 Task: Find connections with filter location Rožnov pod Radhoštěm with filter topic #Culturewith filter profile language Potuguese with filter current company Snowflake with filter school Chandigarh Group of Colleges, Landran, Punjab with filter industry Information Services with filter service category Software Testing with filter keywords title Continuous Improvement Lead
Action: Mouse moved to (482, 65)
Screenshot: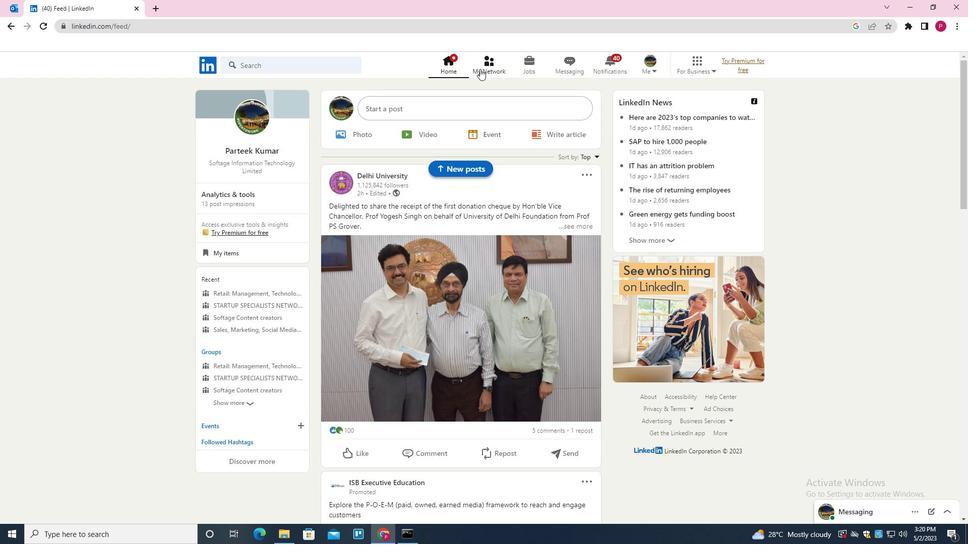 
Action: Mouse pressed left at (482, 65)
Screenshot: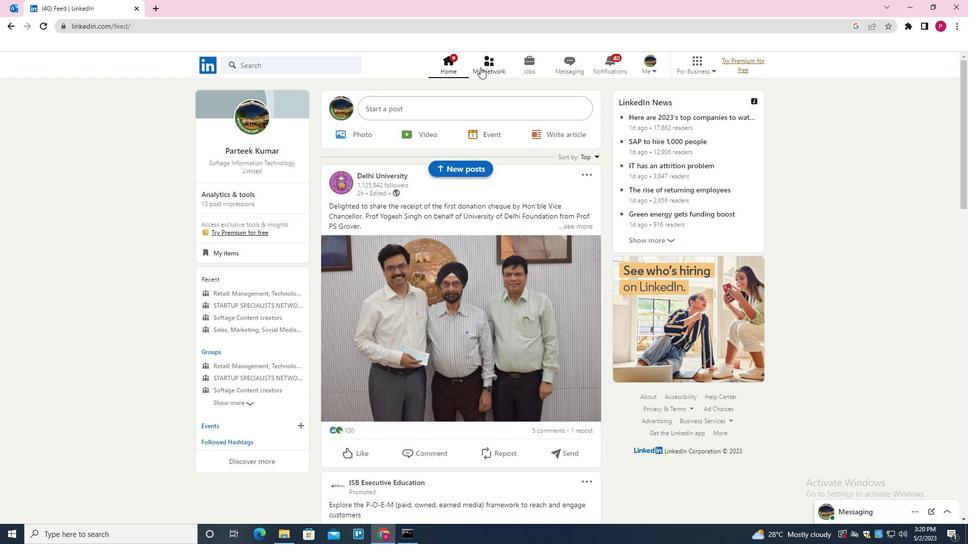 
Action: Mouse moved to (309, 122)
Screenshot: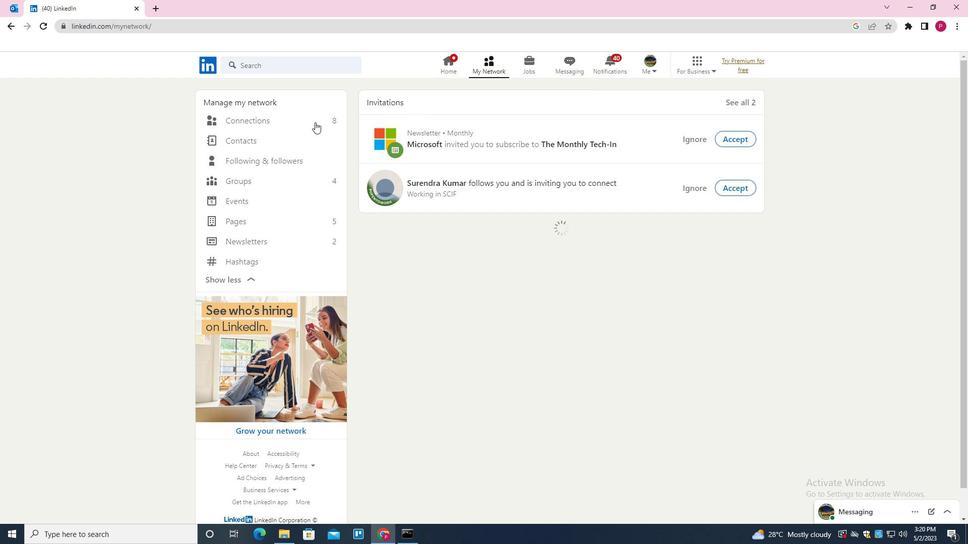 
Action: Mouse pressed left at (309, 122)
Screenshot: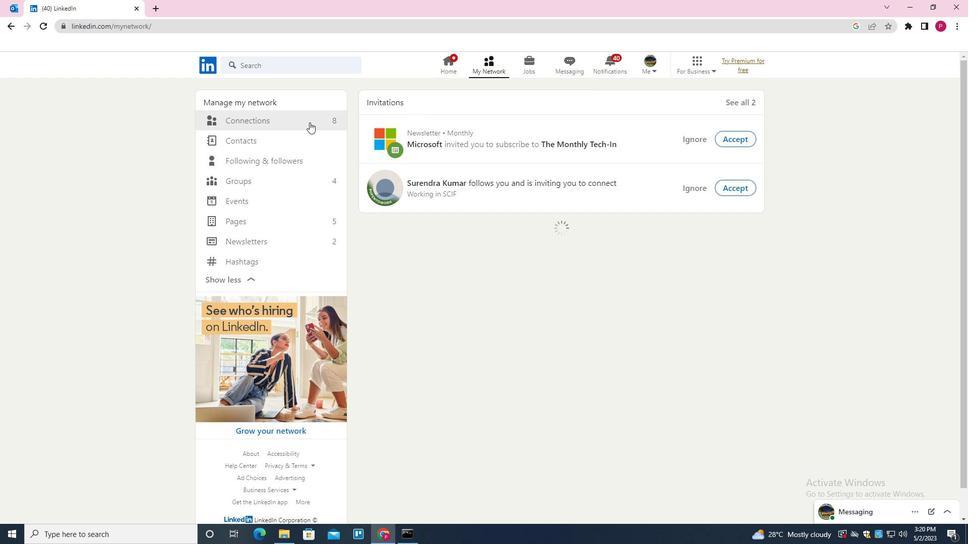 
Action: Mouse moved to (571, 120)
Screenshot: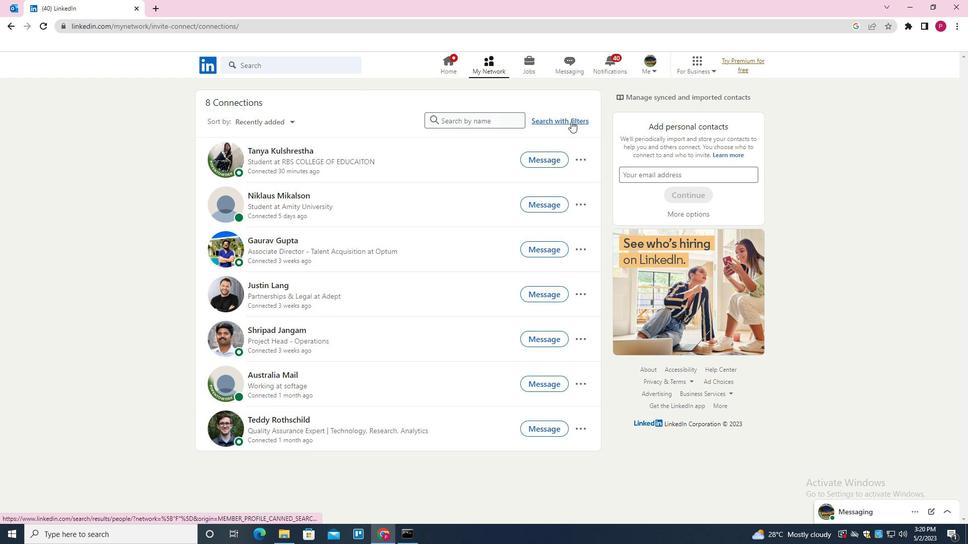 
Action: Mouse pressed left at (571, 120)
Screenshot: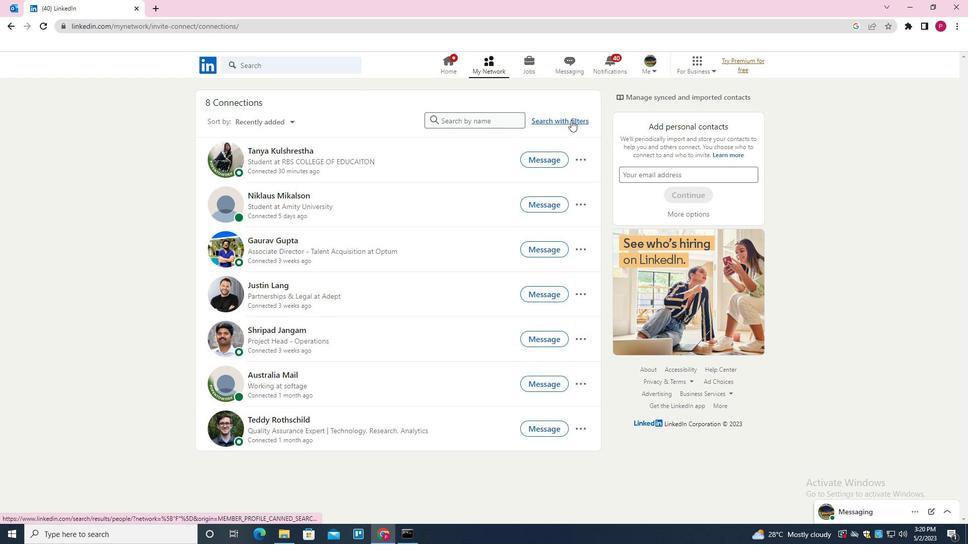 
Action: Mouse moved to (518, 93)
Screenshot: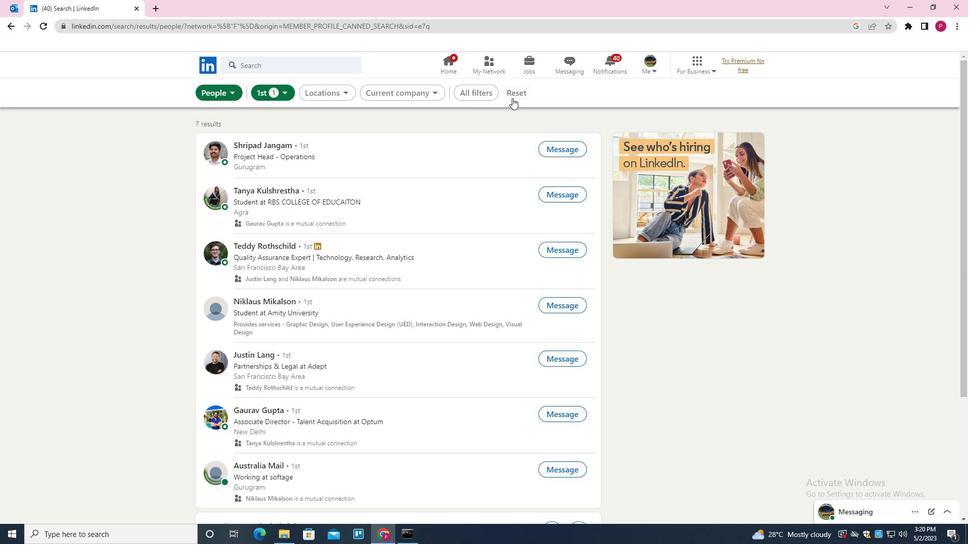 
Action: Mouse pressed left at (518, 93)
Screenshot: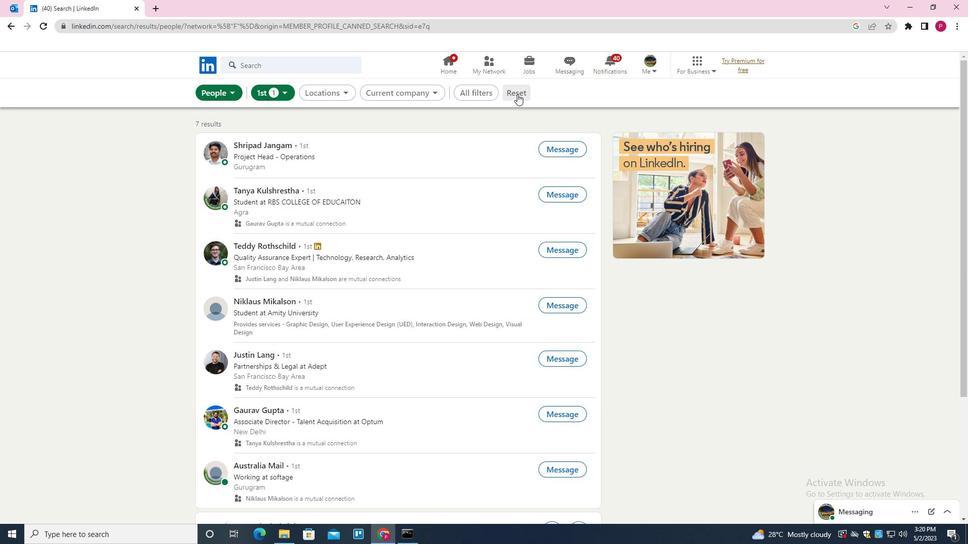
Action: Mouse moved to (495, 95)
Screenshot: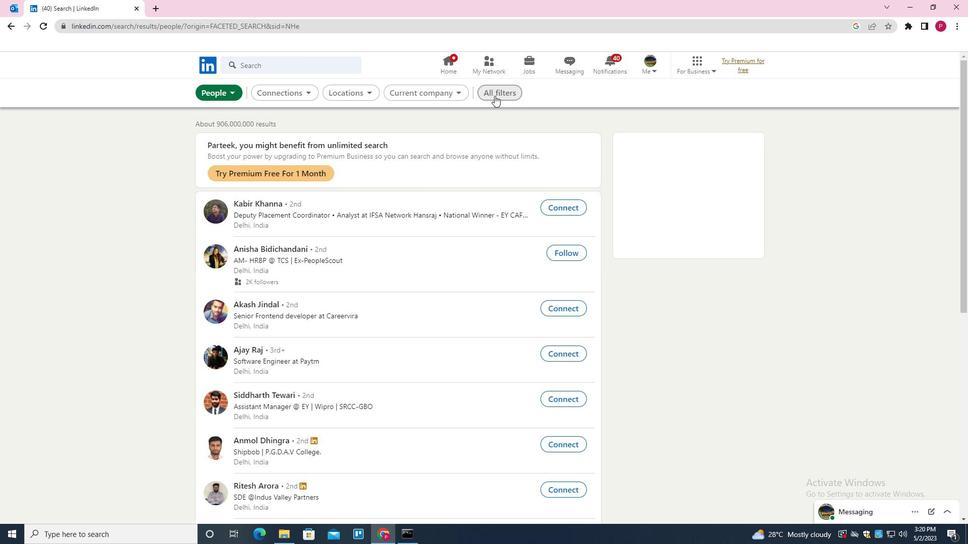 
Action: Mouse pressed left at (495, 95)
Screenshot: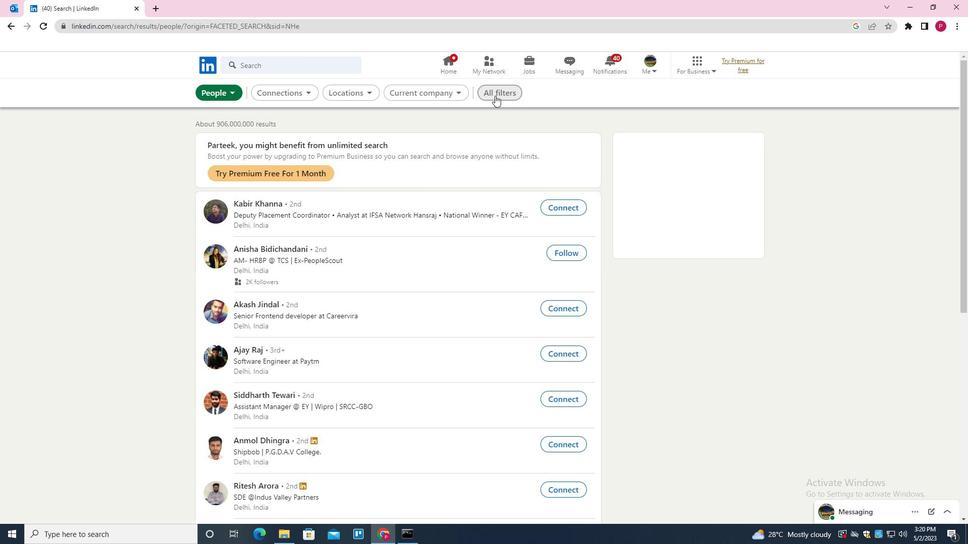 
Action: Mouse moved to (815, 376)
Screenshot: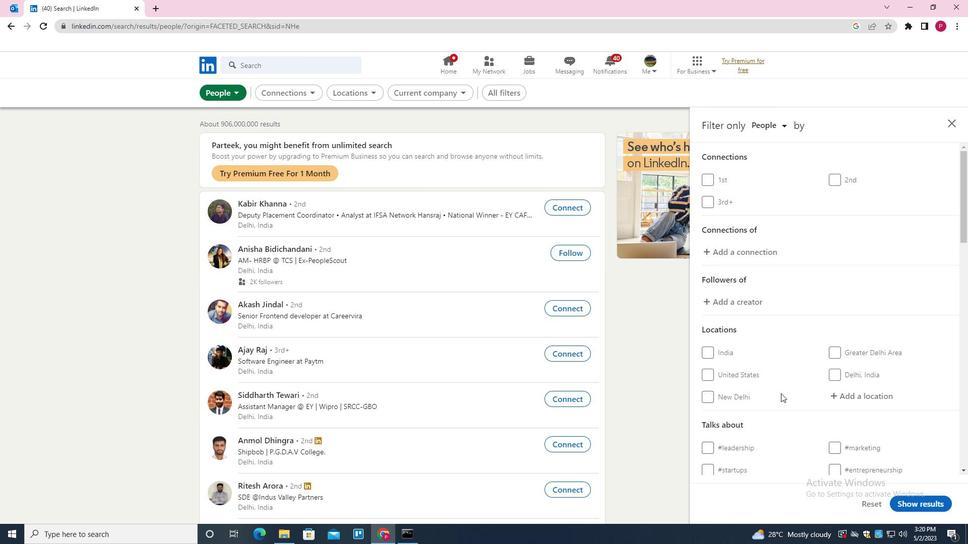 
Action: Mouse scrolled (815, 375) with delta (0, 0)
Screenshot: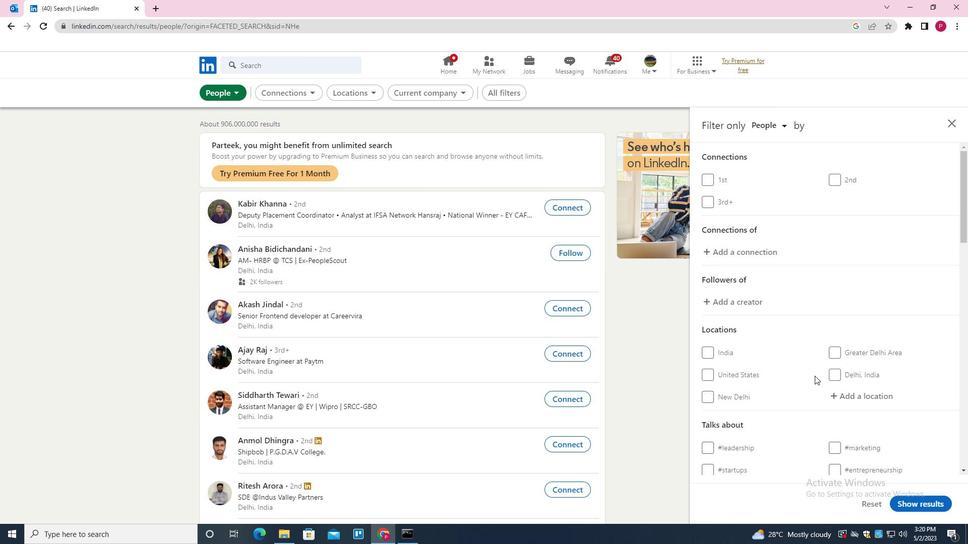 
Action: Mouse scrolled (815, 375) with delta (0, 0)
Screenshot: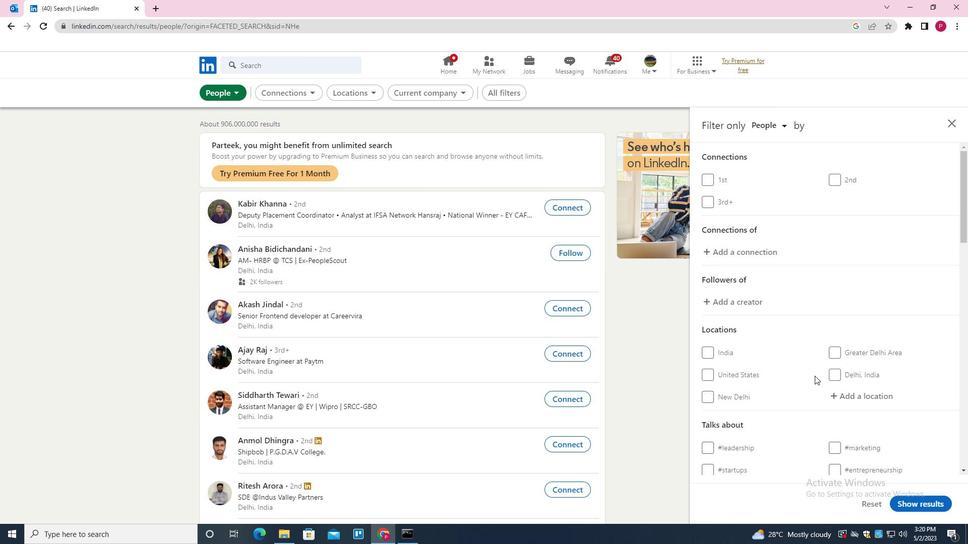 
Action: Mouse moved to (891, 295)
Screenshot: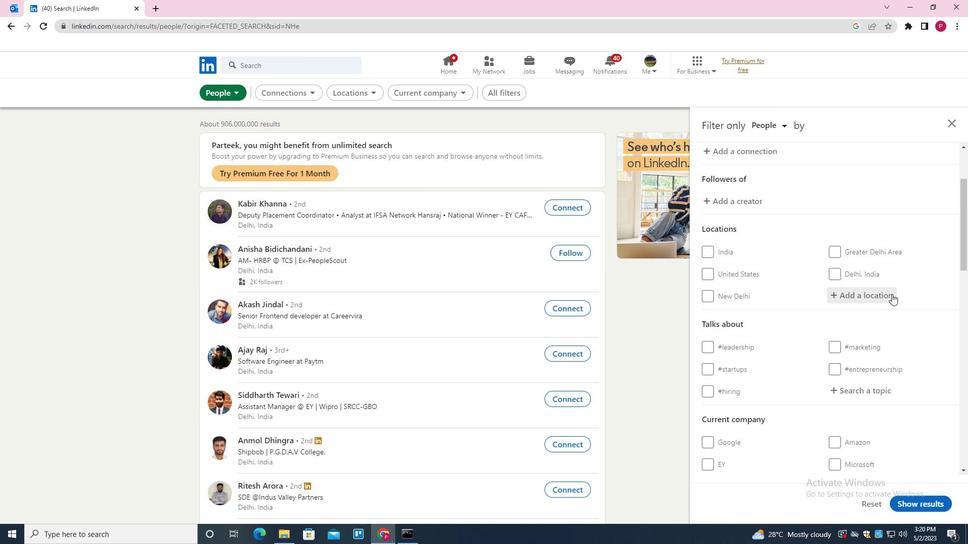 
Action: Mouse pressed left at (891, 295)
Screenshot: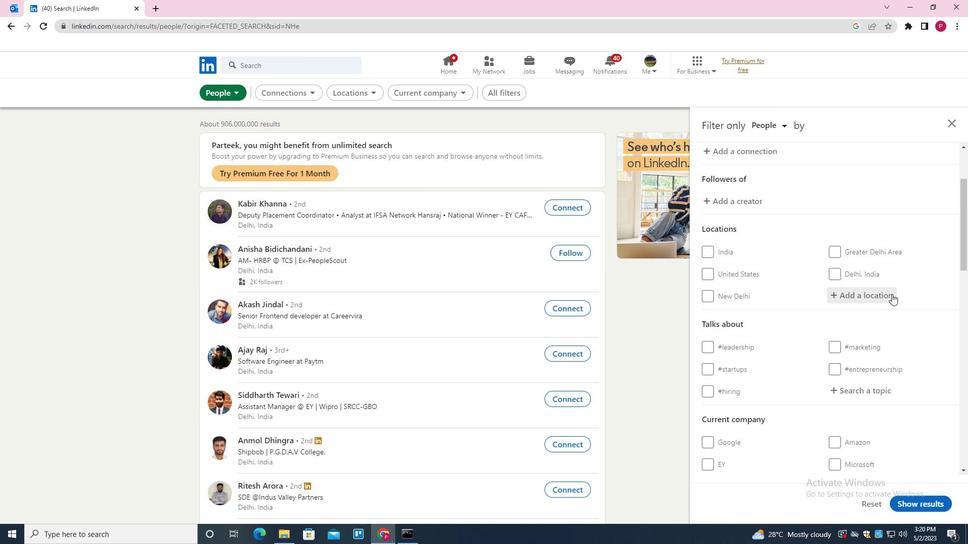 
Action: Mouse moved to (890, 295)
Screenshot: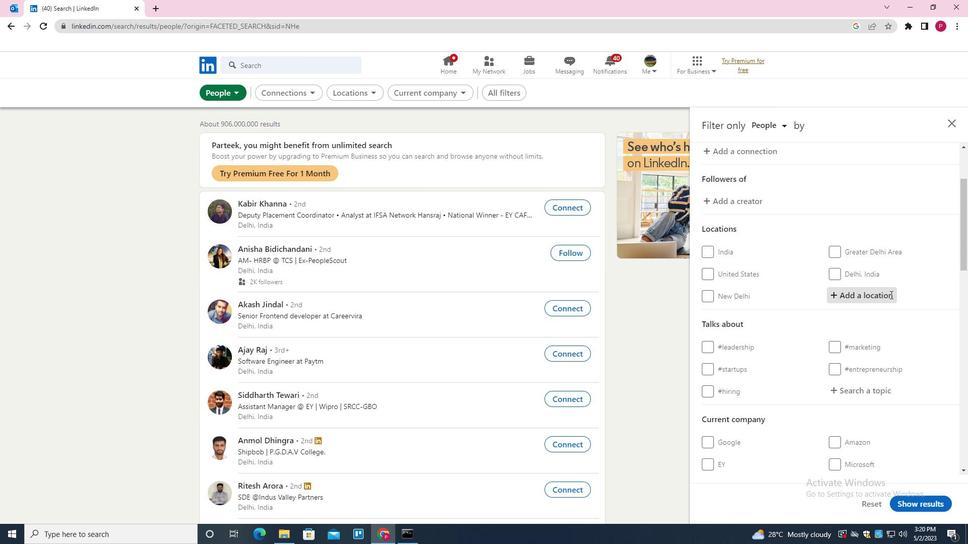 
Action: Key pressed <Key.shift><Key.shift><Key.shift><Key.shift><Key.shift><Key.shift><Key.shift><Key.shift><Key.shift><Key.shift>ROZNOV<Key.down><Key.enter>
Screenshot: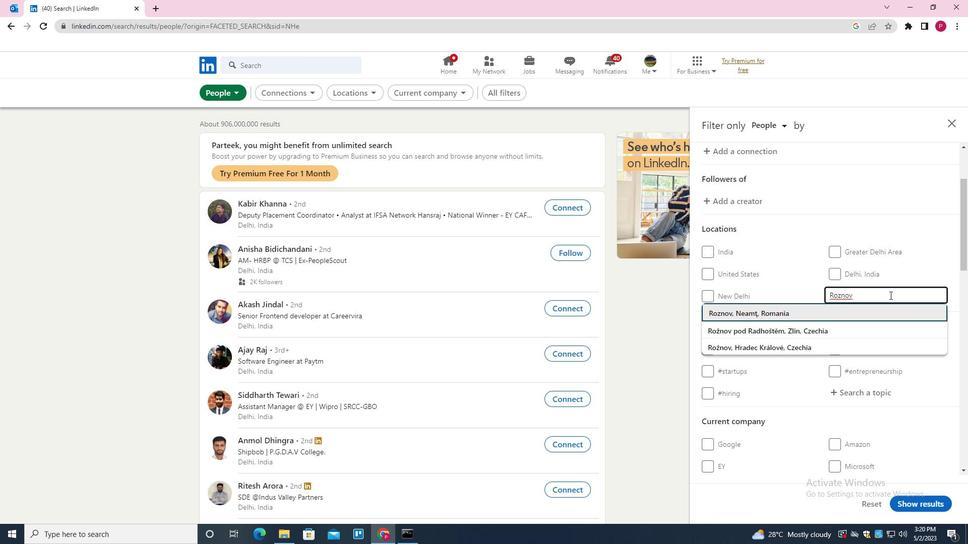 
Action: Mouse moved to (867, 301)
Screenshot: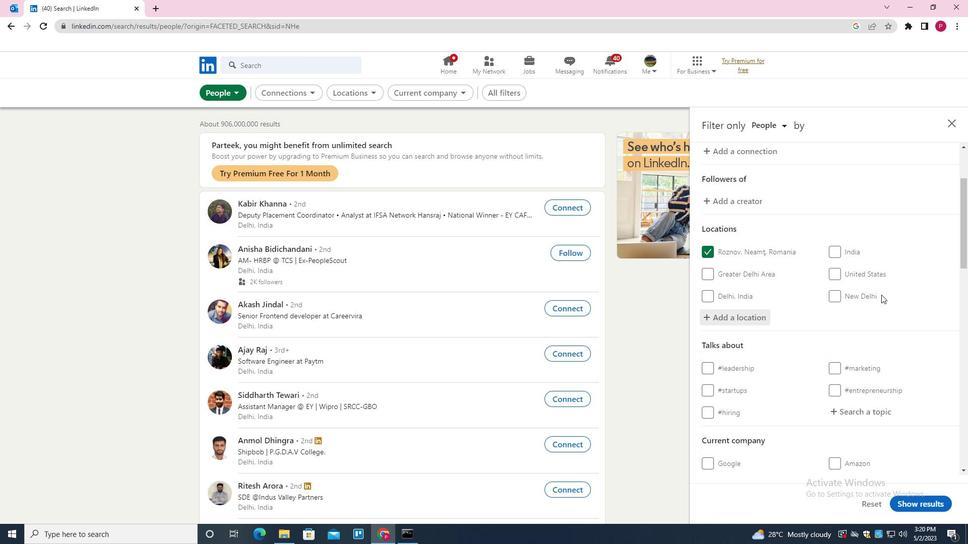 
Action: Mouse scrolled (867, 301) with delta (0, 0)
Screenshot: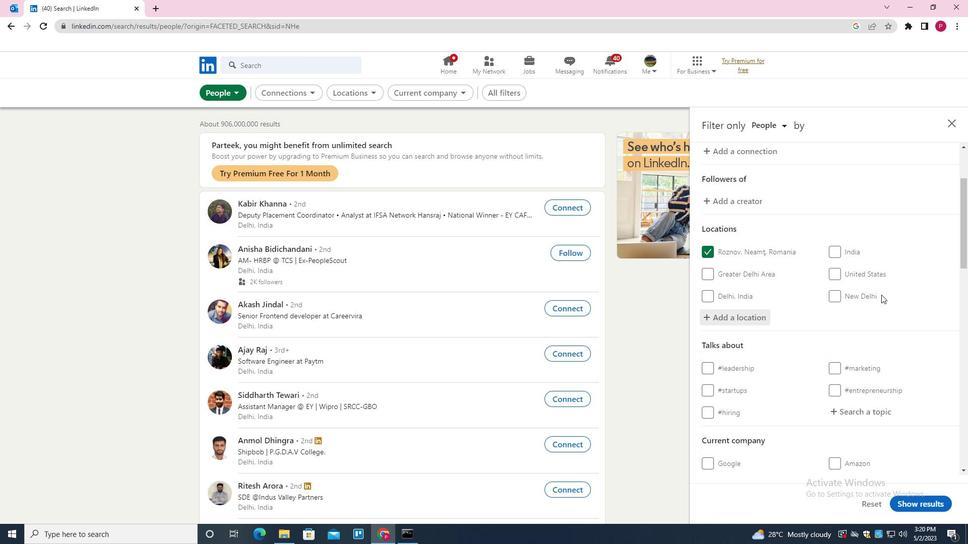 
Action: Mouse moved to (863, 301)
Screenshot: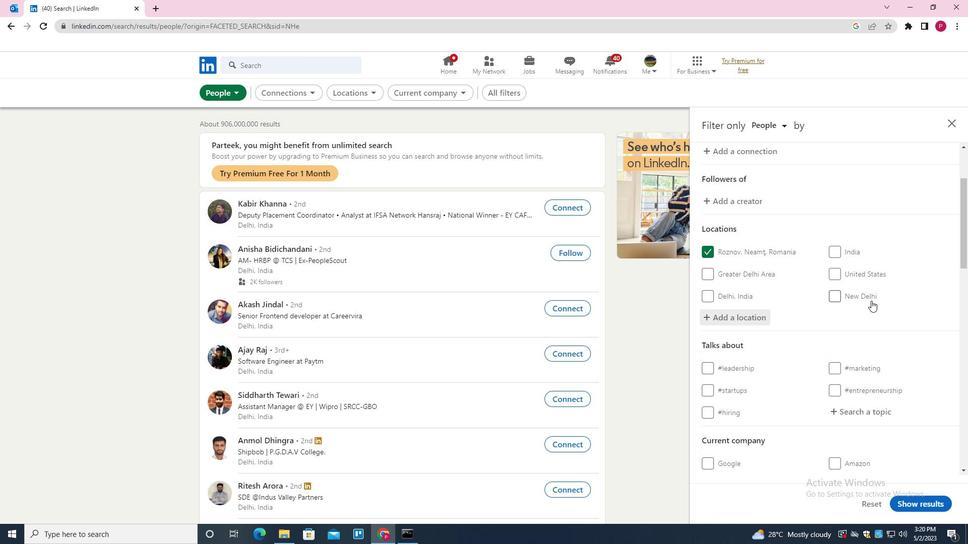 
Action: Mouse scrolled (863, 301) with delta (0, 0)
Screenshot: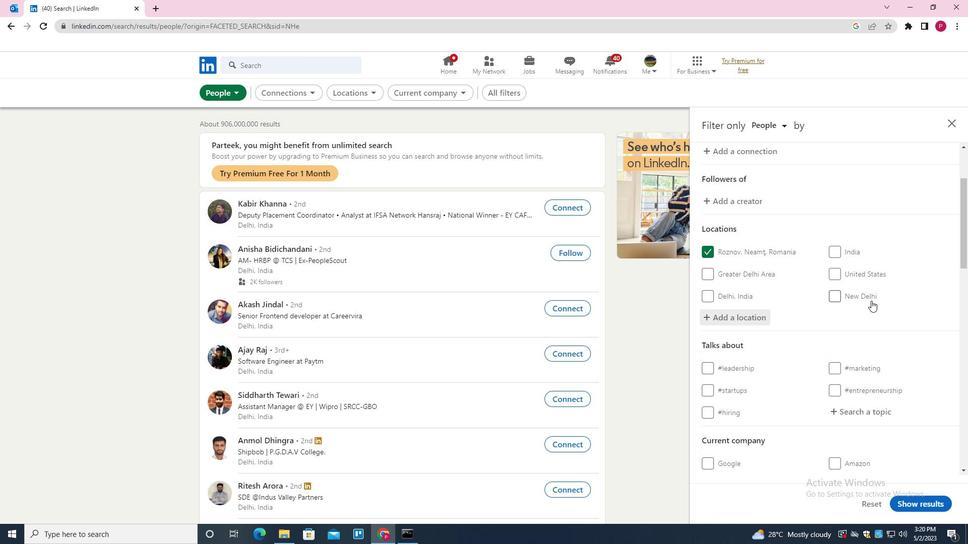 
Action: Mouse moved to (859, 302)
Screenshot: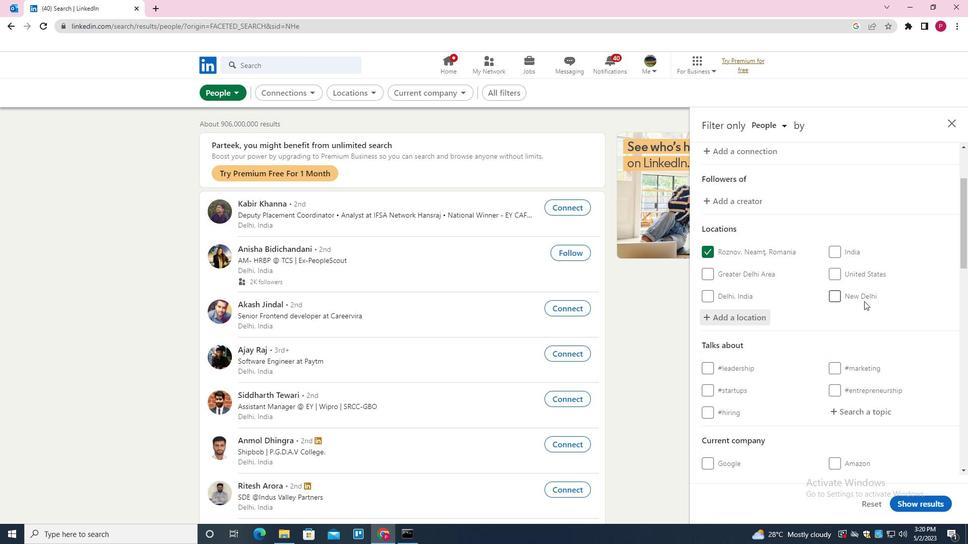 
Action: Mouse scrolled (859, 301) with delta (0, 0)
Screenshot: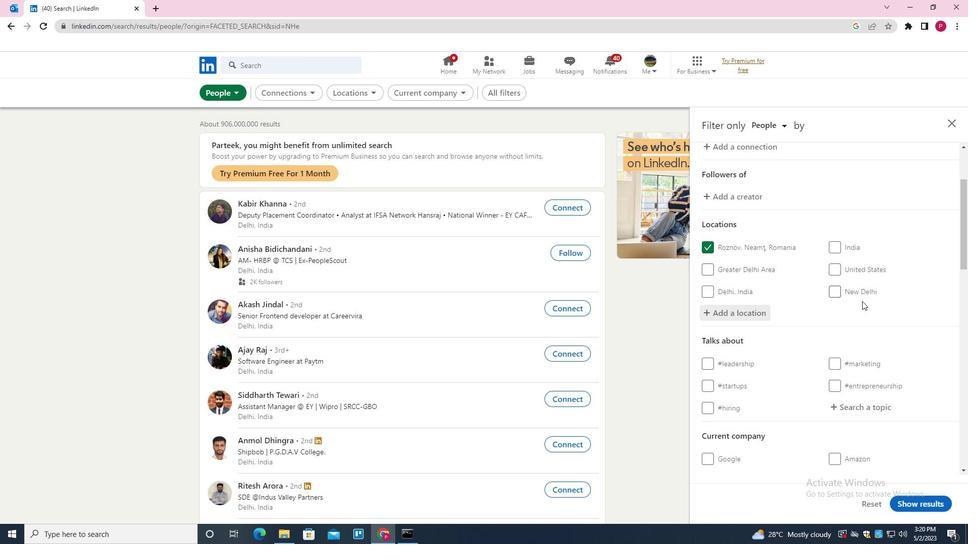 
Action: Mouse moved to (856, 256)
Screenshot: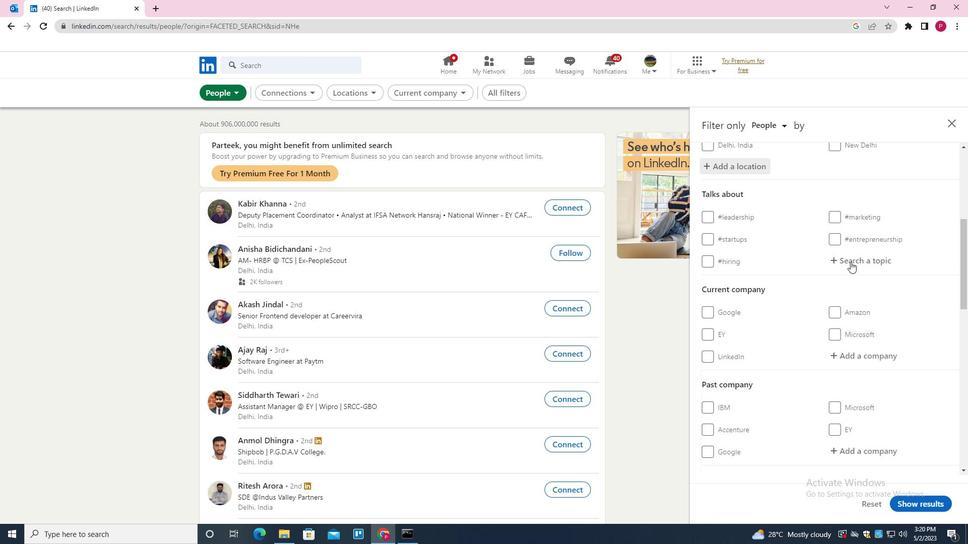 
Action: Mouse pressed left at (856, 256)
Screenshot: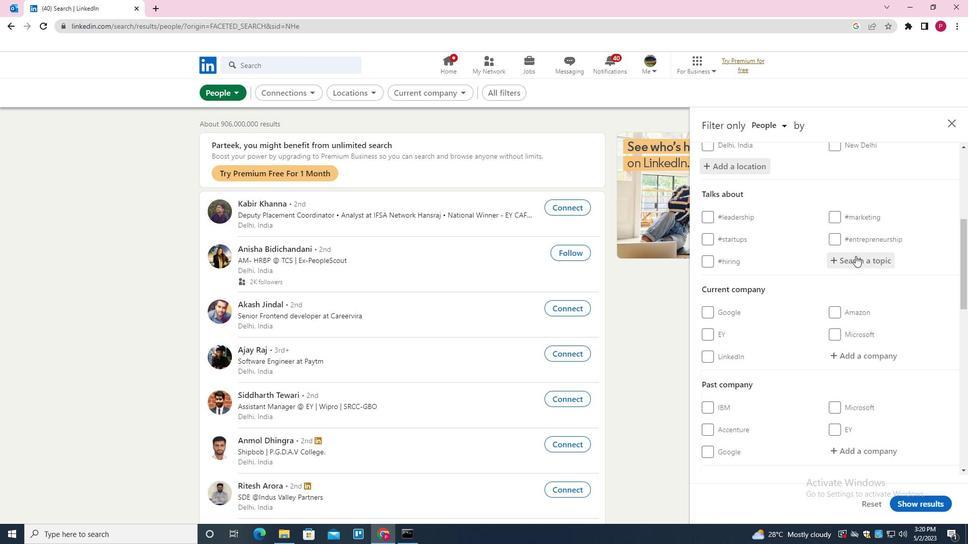 
Action: Key pressed <Key.shift>CULTURE<Key.down><Key.enter>
Screenshot: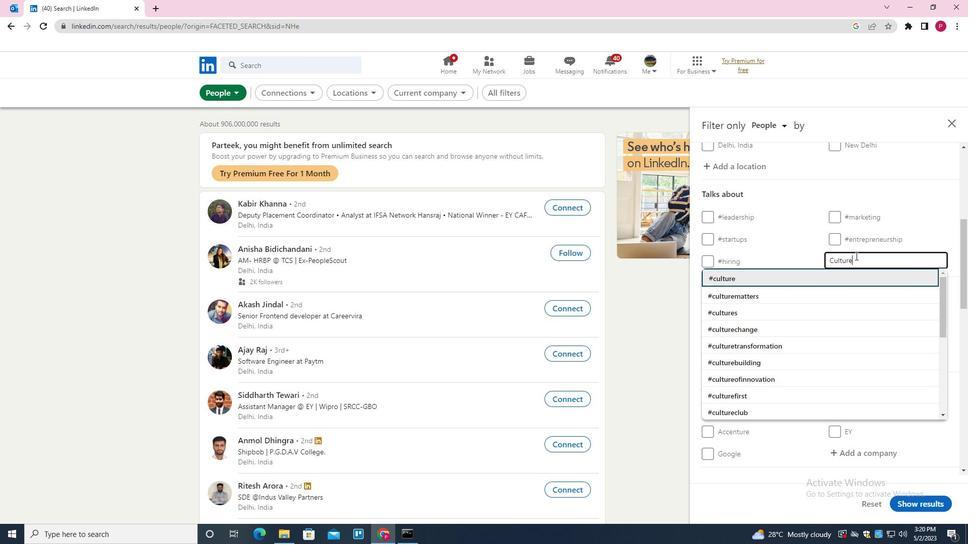 
Action: Mouse moved to (790, 275)
Screenshot: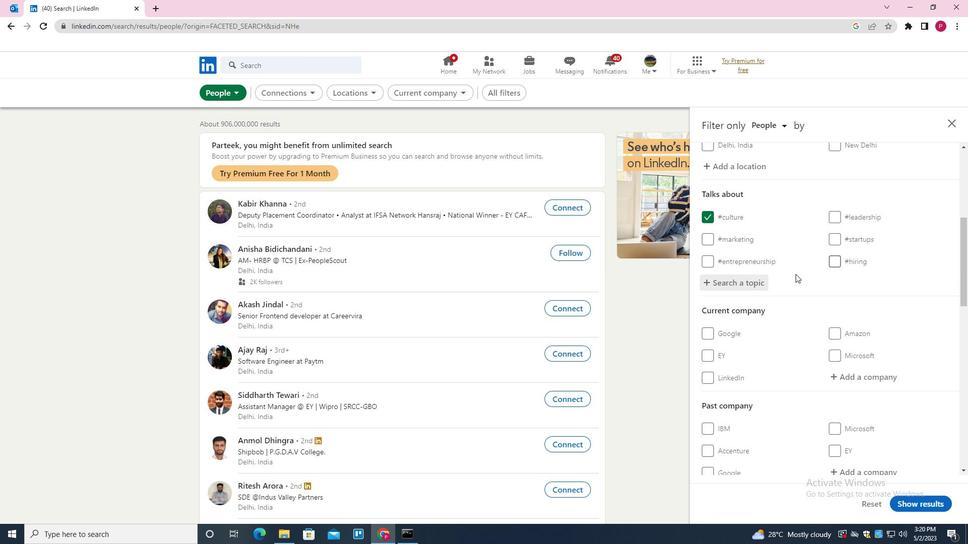 
Action: Mouse scrolled (790, 275) with delta (0, 0)
Screenshot: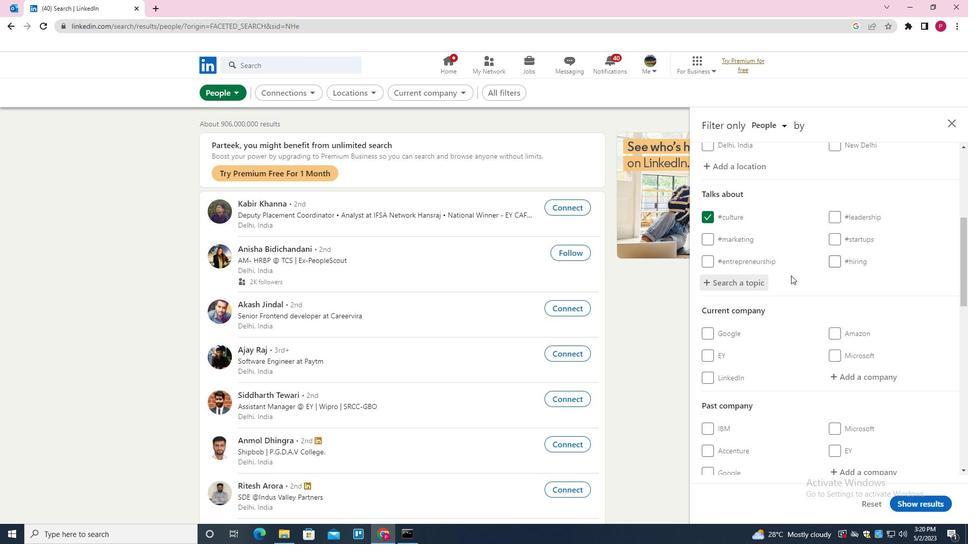 
Action: Mouse scrolled (790, 275) with delta (0, 0)
Screenshot: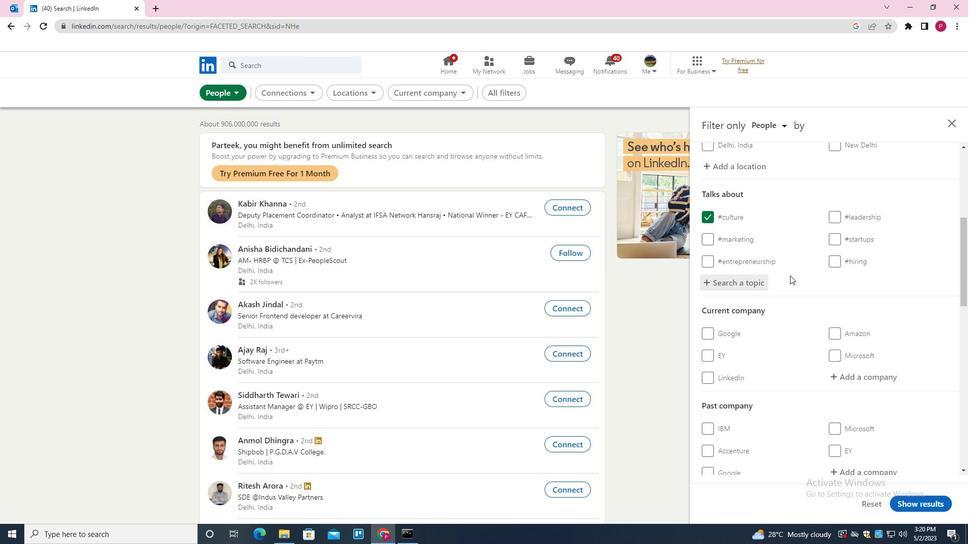 
Action: Mouse scrolled (790, 275) with delta (0, 0)
Screenshot: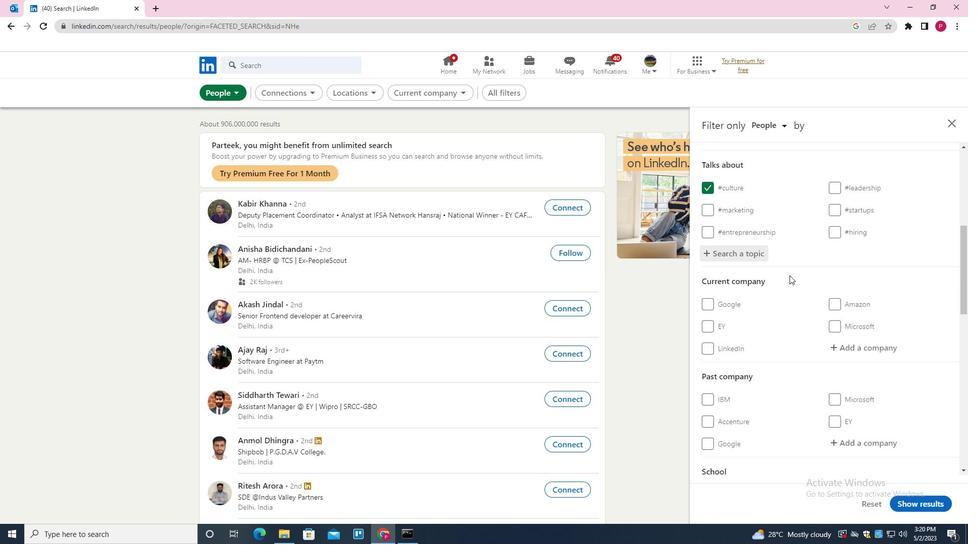 
Action: Mouse scrolled (790, 275) with delta (0, 0)
Screenshot: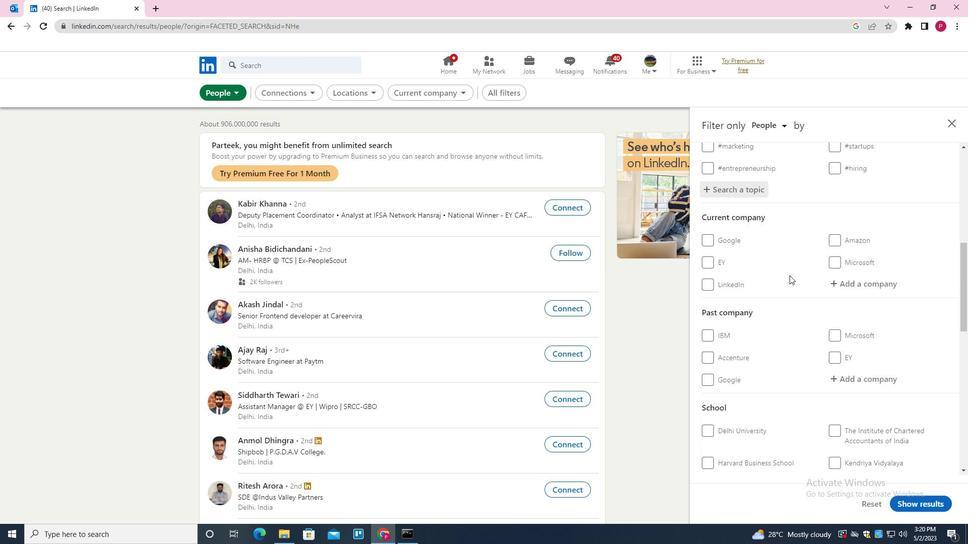 
Action: Mouse scrolled (790, 275) with delta (0, 0)
Screenshot: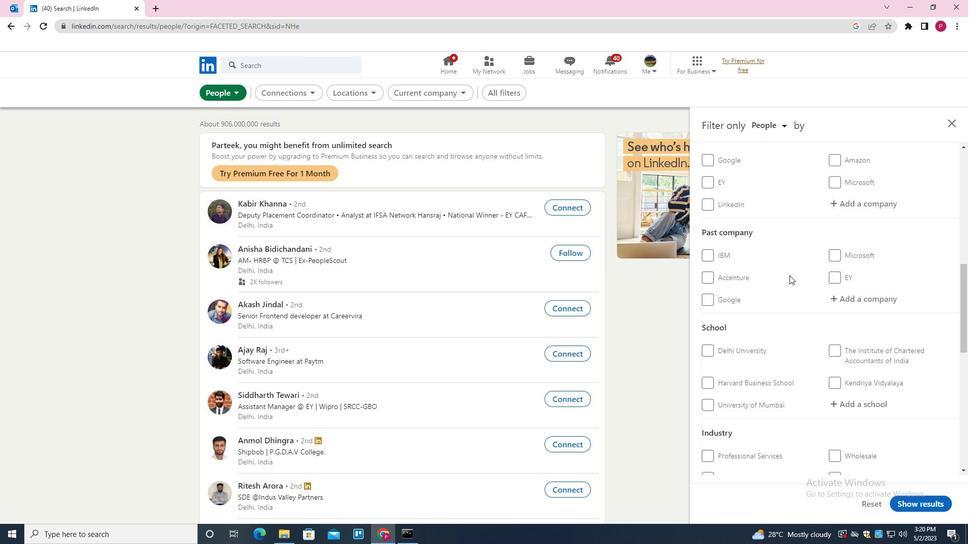 
Action: Mouse moved to (787, 276)
Screenshot: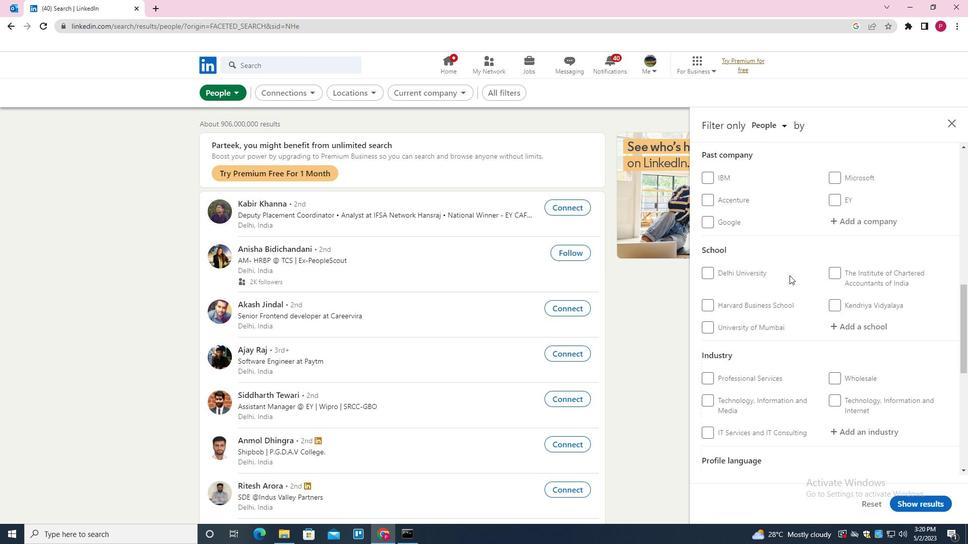 
Action: Mouse scrolled (787, 276) with delta (0, 0)
Screenshot: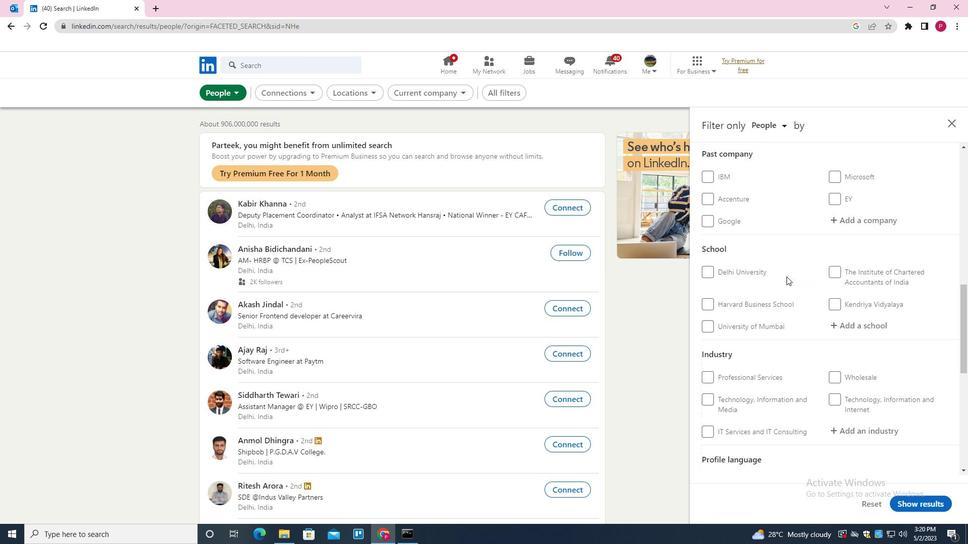 
Action: Mouse scrolled (787, 276) with delta (0, 0)
Screenshot: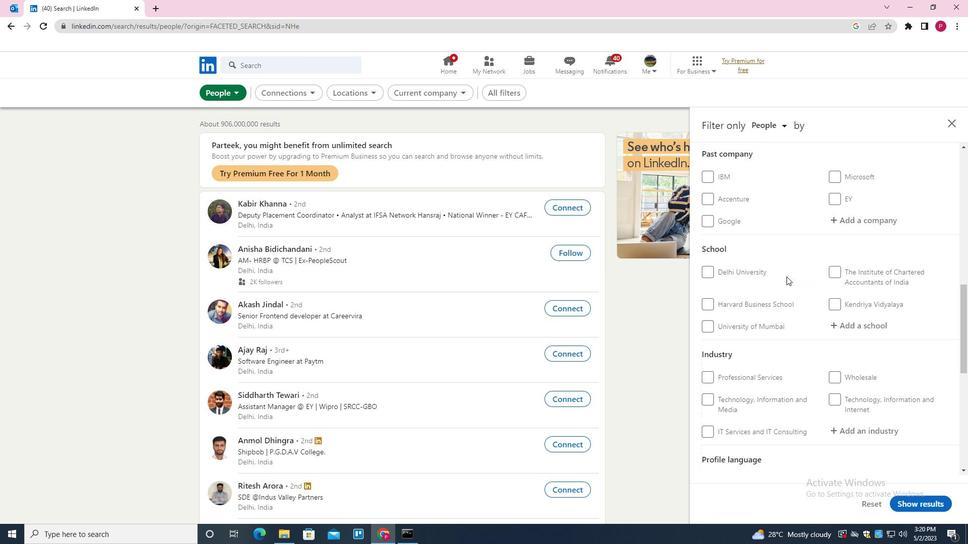 
Action: Mouse scrolled (787, 276) with delta (0, 0)
Screenshot: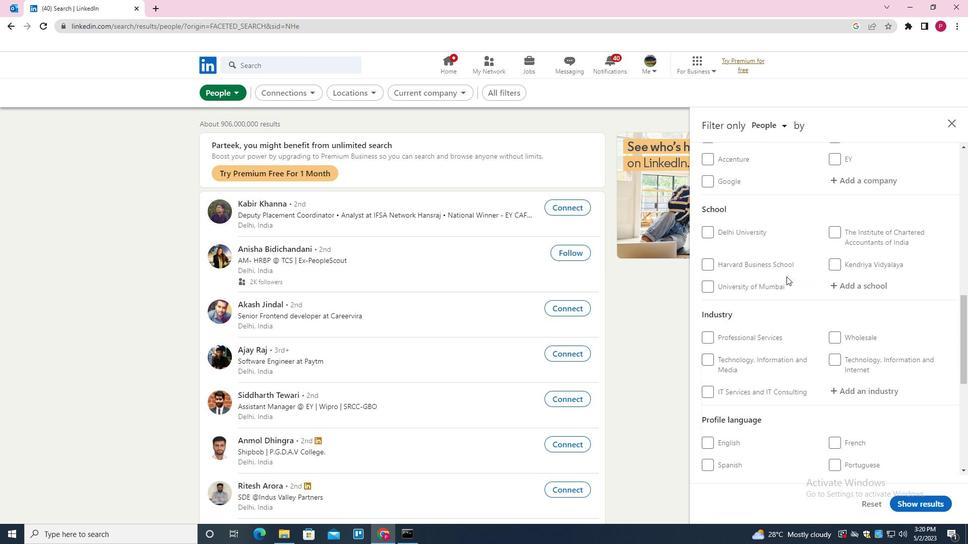 
Action: Mouse scrolled (787, 276) with delta (0, 0)
Screenshot: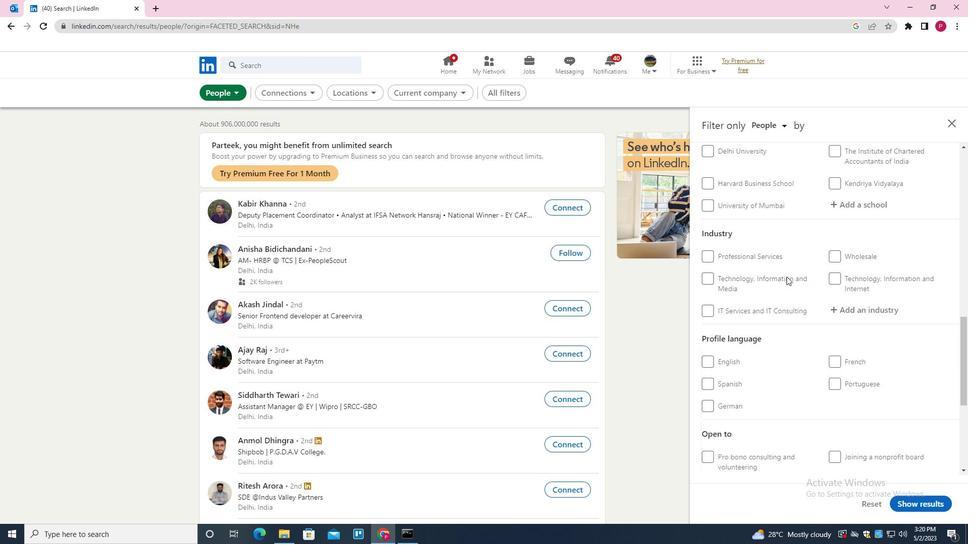 
Action: Mouse moved to (838, 302)
Screenshot: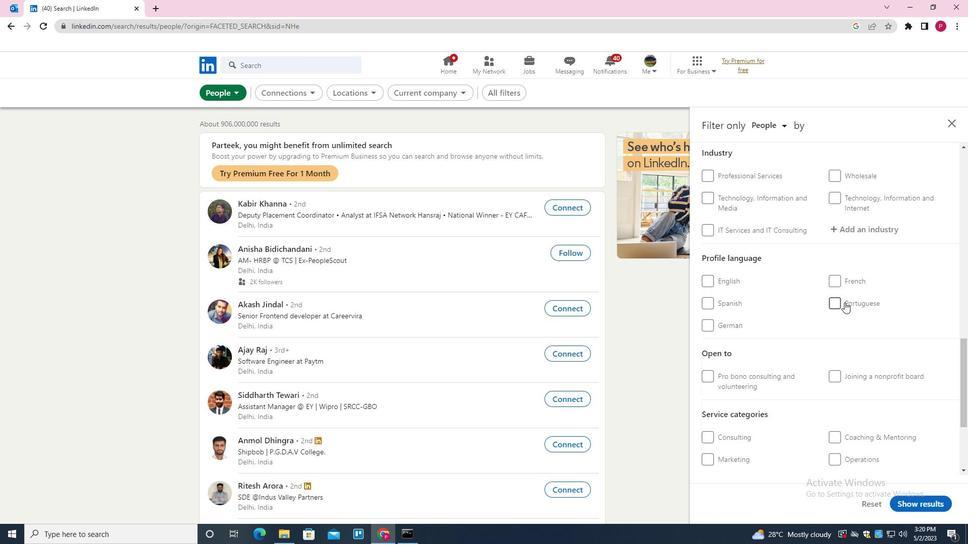 
Action: Mouse pressed left at (838, 302)
Screenshot: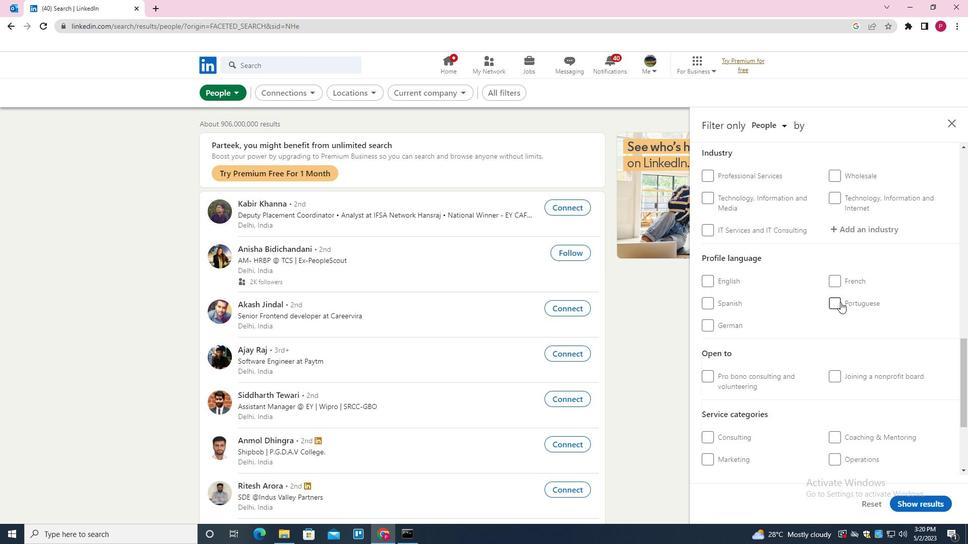 
Action: Mouse moved to (807, 308)
Screenshot: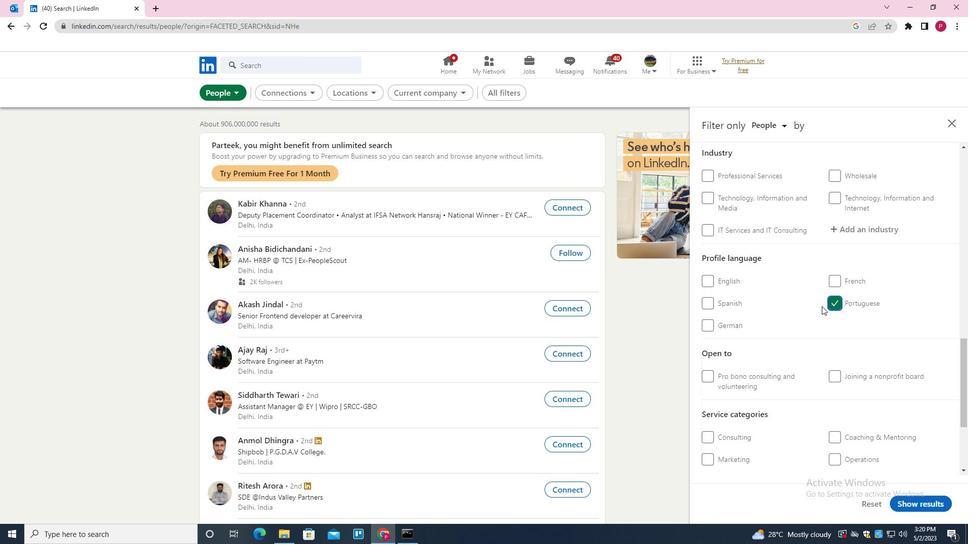
Action: Mouse scrolled (807, 309) with delta (0, 0)
Screenshot: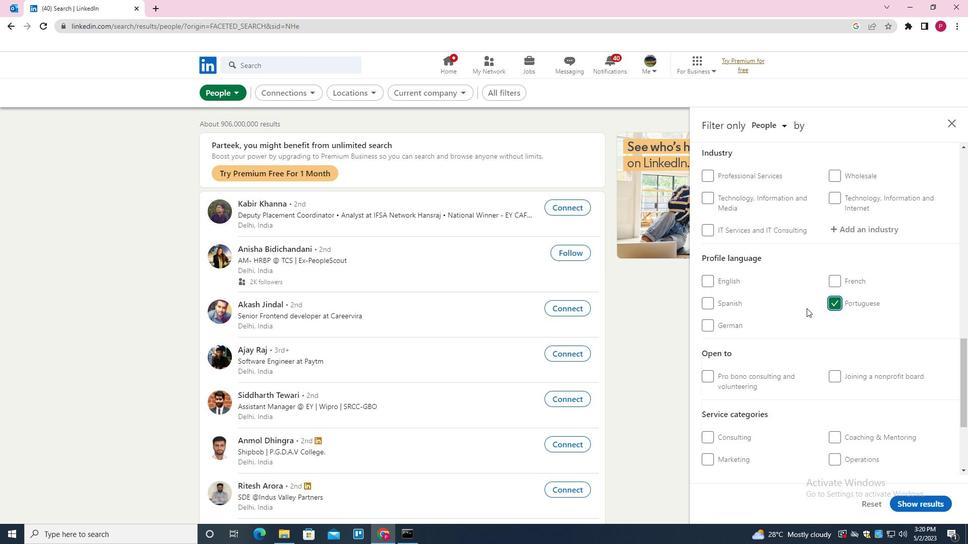 
Action: Mouse scrolled (807, 309) with delta (0, 0)
Screenshot: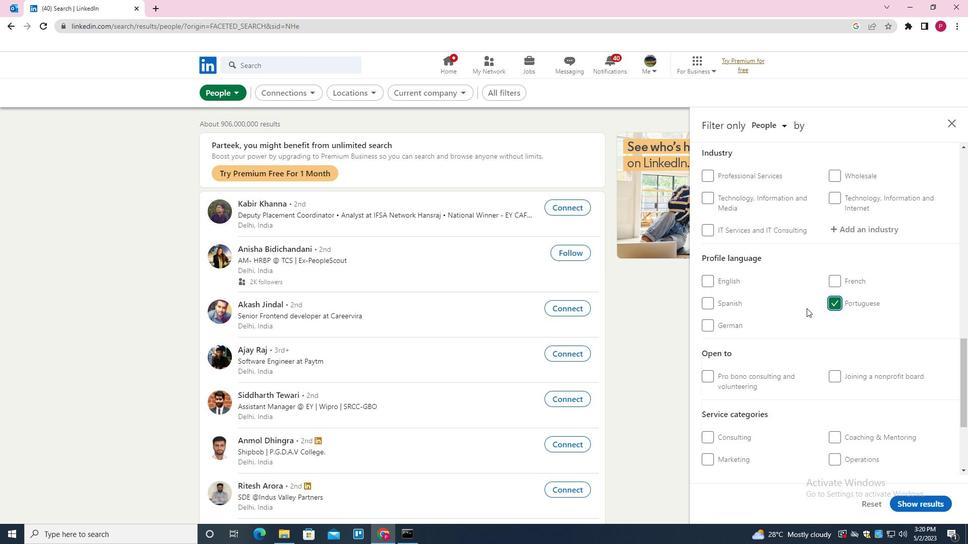 
Action: Mouse scrolled (807, 309) with delta (0, 0)
Screenshot: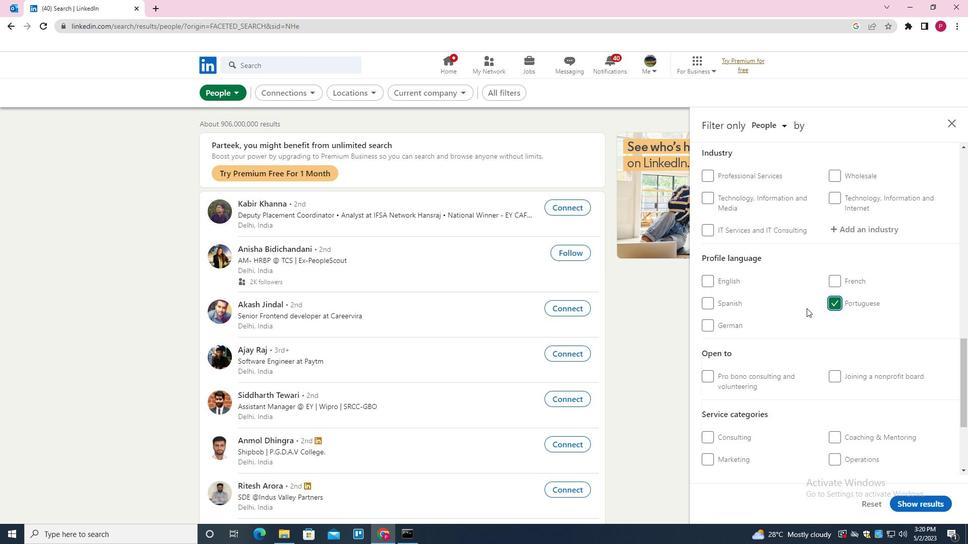 
Action: Mouse scrolled (807, 309) with delta (0, 0)
Screenshot: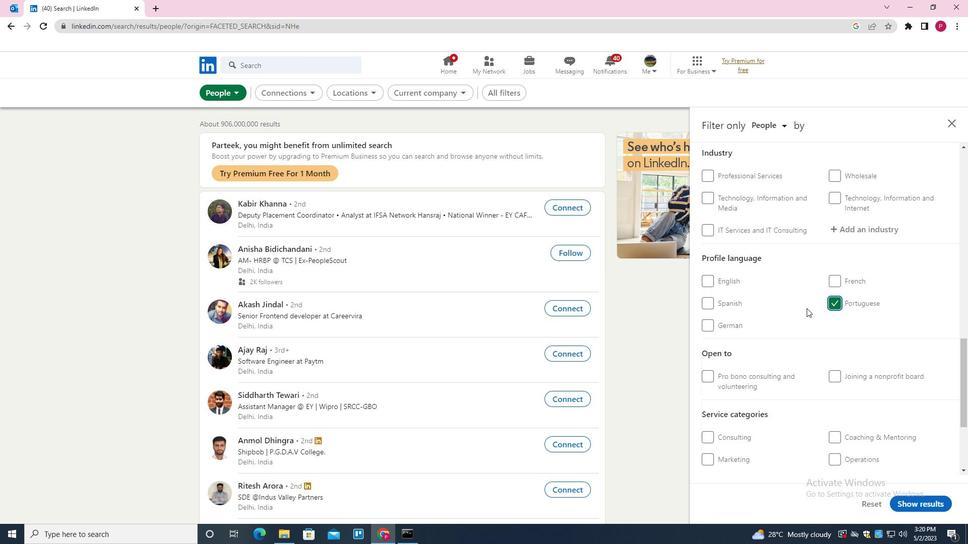 
Action: Mouse scrolled (807, 309) with delta (0, 0)
Screenshot: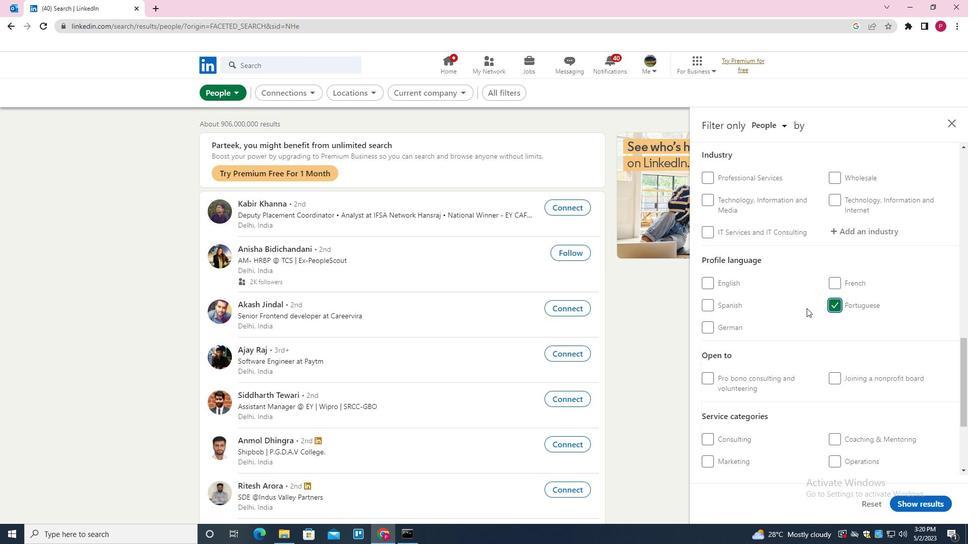 
Action: Mouse scrolled (807, 309) with delta (0, 0)
Screenshot: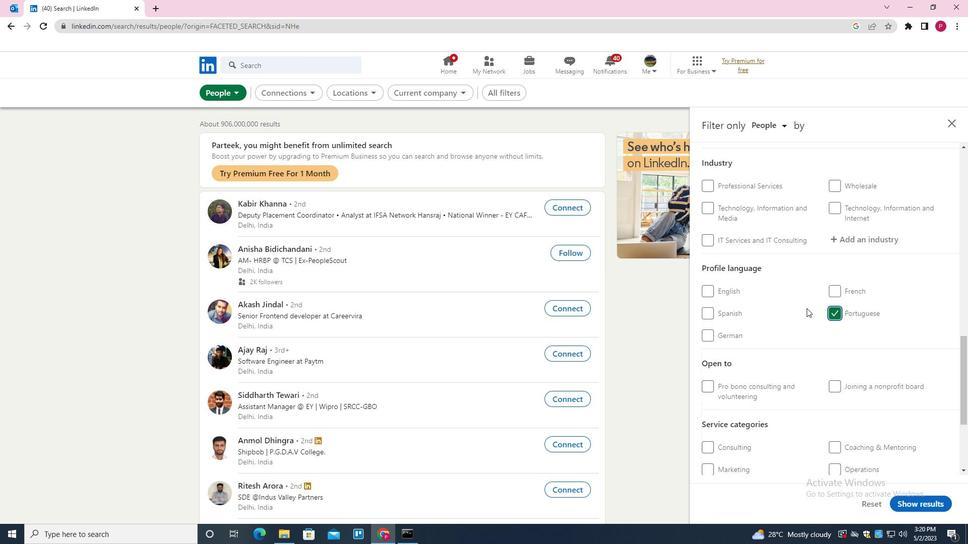 
Action: Mouse scrolled (807, 309) with delta (0, 0)
Screenshot: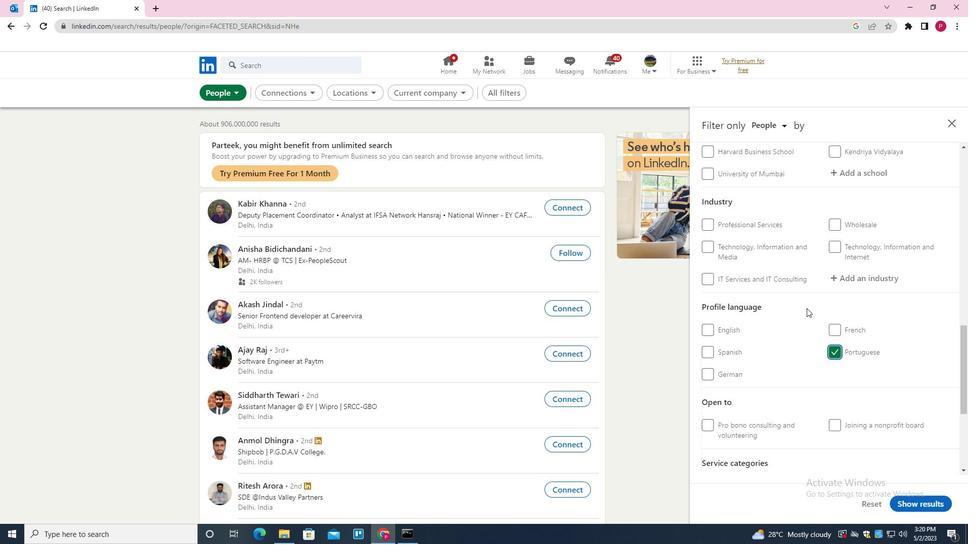 
Action: Mouse moved to (855, 272)
Screenshot: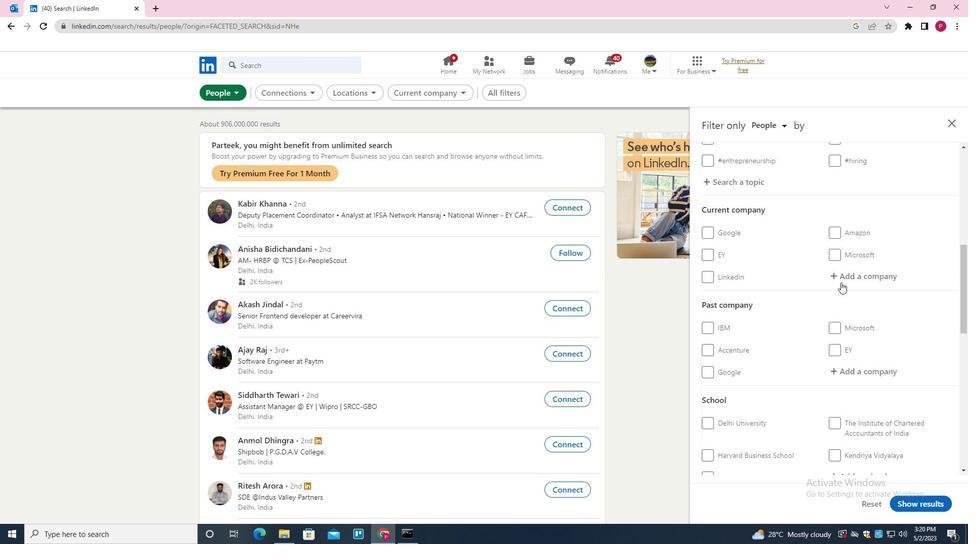 
Action: Mouse pressed left at (855, 272)
Screenshot: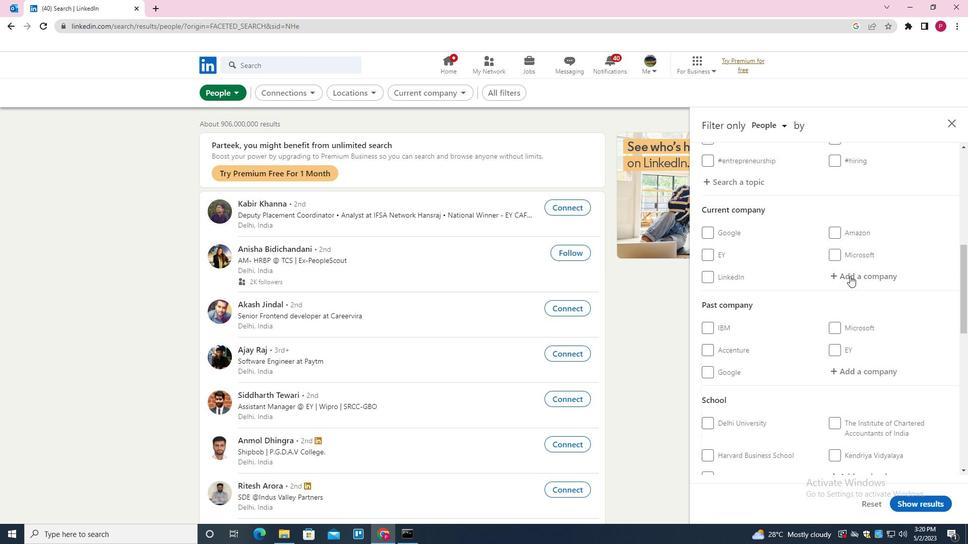 
Action: Key pressed <Key.shift><Key.shift><Key.shift><Key.shift><Key.shift><Key.shift><Key.shift><Key.shift><Key.shift><Key.shift><Key.shift><Key.shift><Key.shift><Key.shift><Key.shift><Key.shift><Key.shift><Key.shift><Key.shift><Key.shift><Key.shift><Key.shift><Key.shift><Key.shift><Key.shift><Key.shift><Key.shift><Key.shift><Key.shift><Key.shift>SNOWFLAKE<Key.space><Key.down><Key.enter>
Screenshot: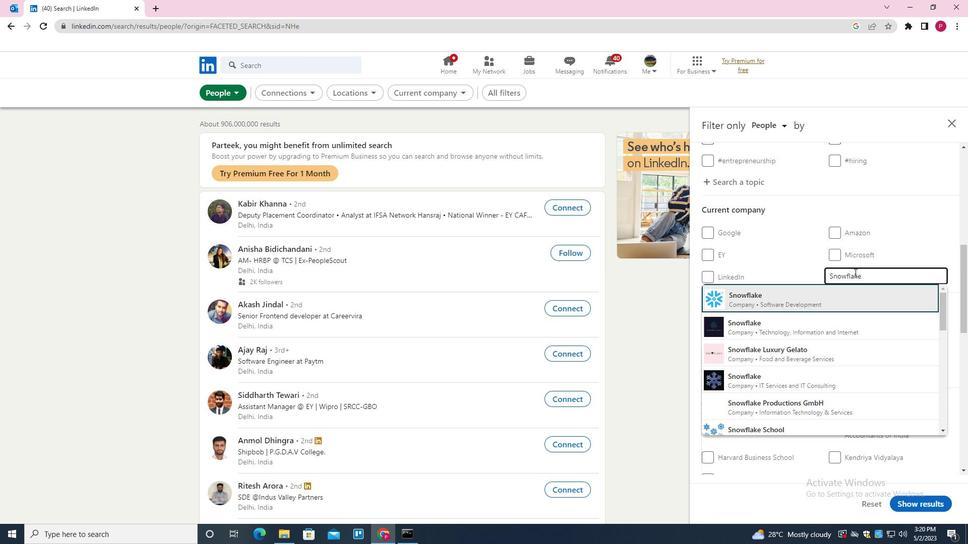 
Action: Mouse moved to (779, 324)
Screenshot: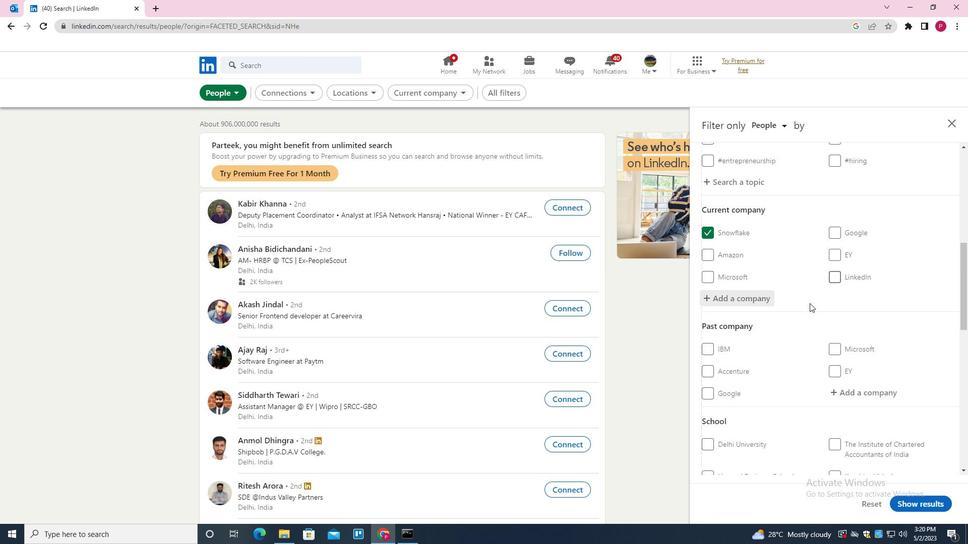 
Action: Mouse scrolled (779, 324) with delta (0, 0)
Screenshot: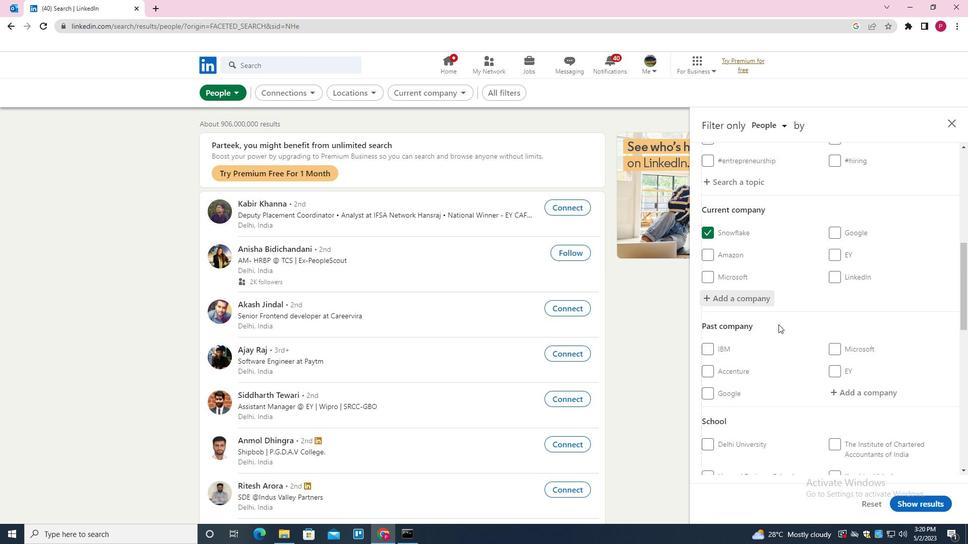 
Action: Mouse moved to (779, 324)
Screenshot: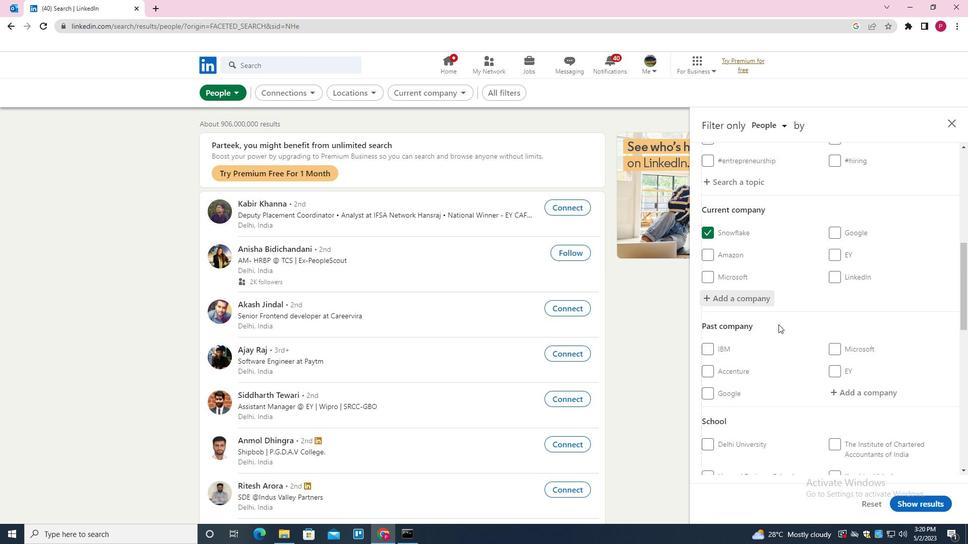 
Action: Mouse scrolled (779, 324) with delta (0, 0)
Screenshot: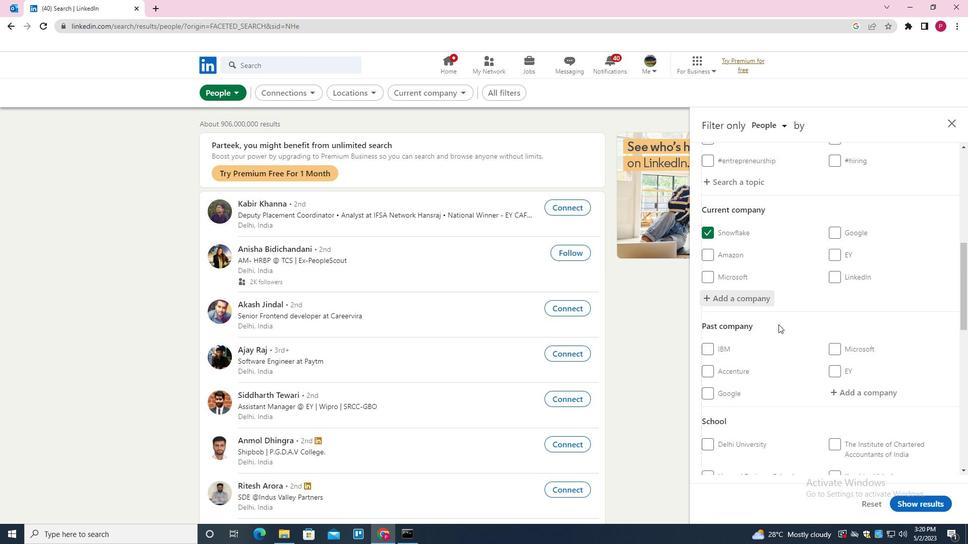 
Action: Mouse moved to (785, 320)
Screenshot: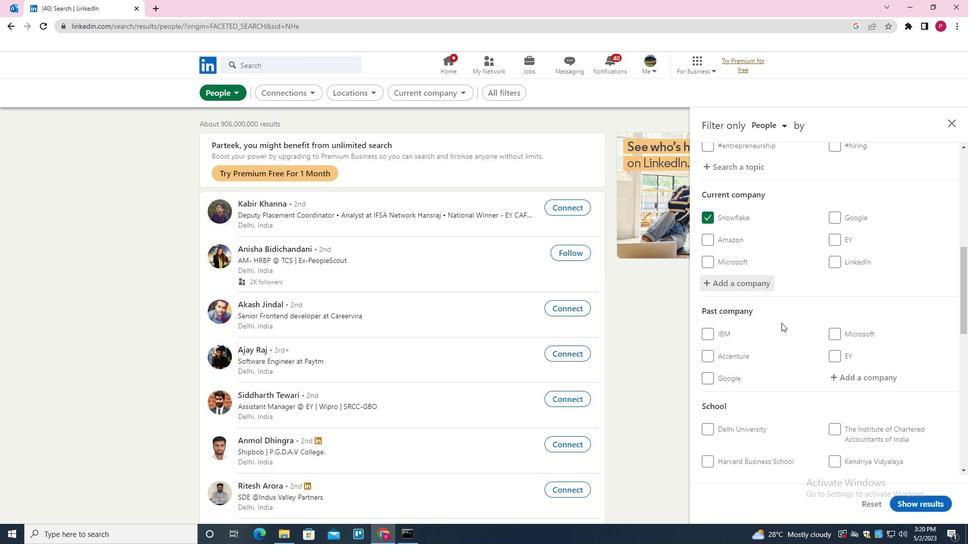 
Action: Mouse scrolled (785, 320) with delta (0, 0)
Screenshot: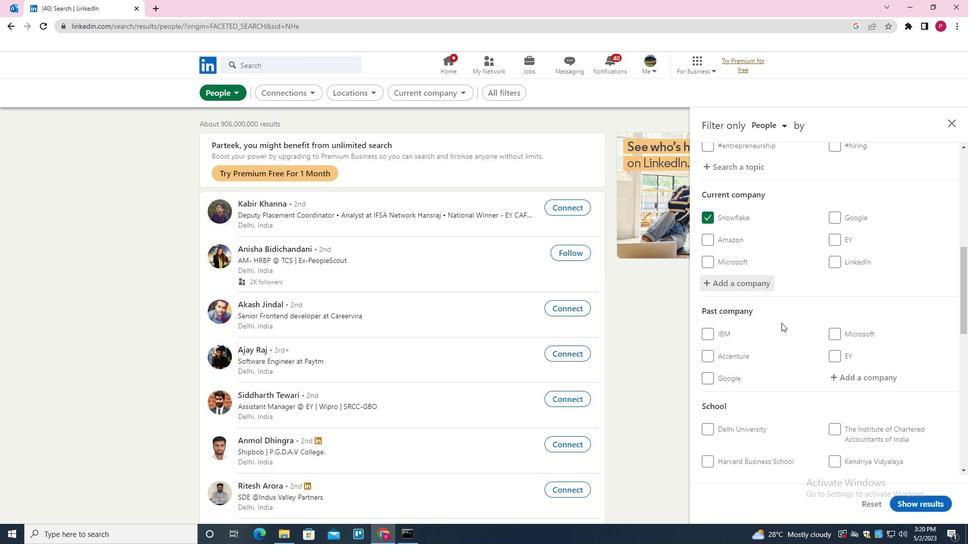 
Action: Mouse moved to (792, 316)
Screenshot: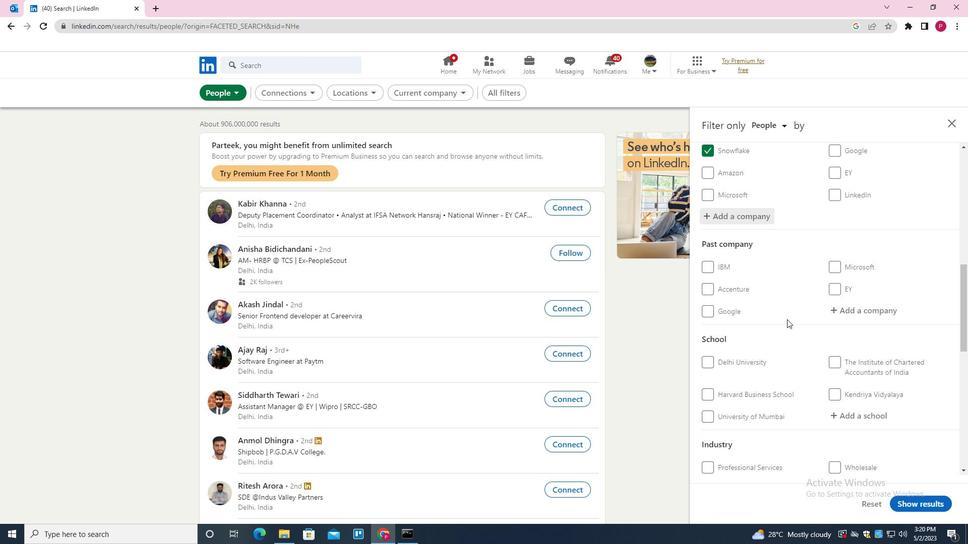 
Action: Mouse scrolled (792, 315) with delta (0, 0)
Screenshot: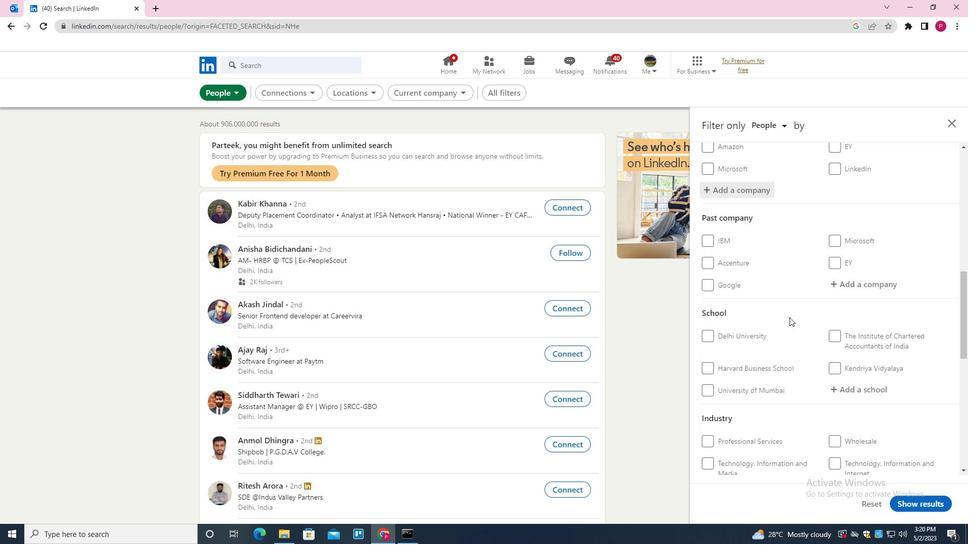 
Action: Mouse moved to (846, 289)
Screenshot: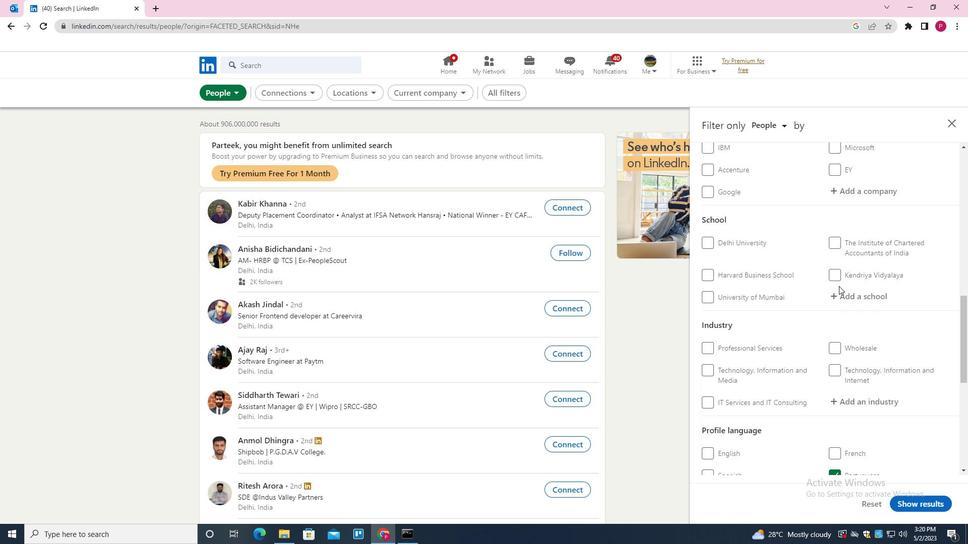 
Action: Mouse pressed left at (846, 289)
Screenshot: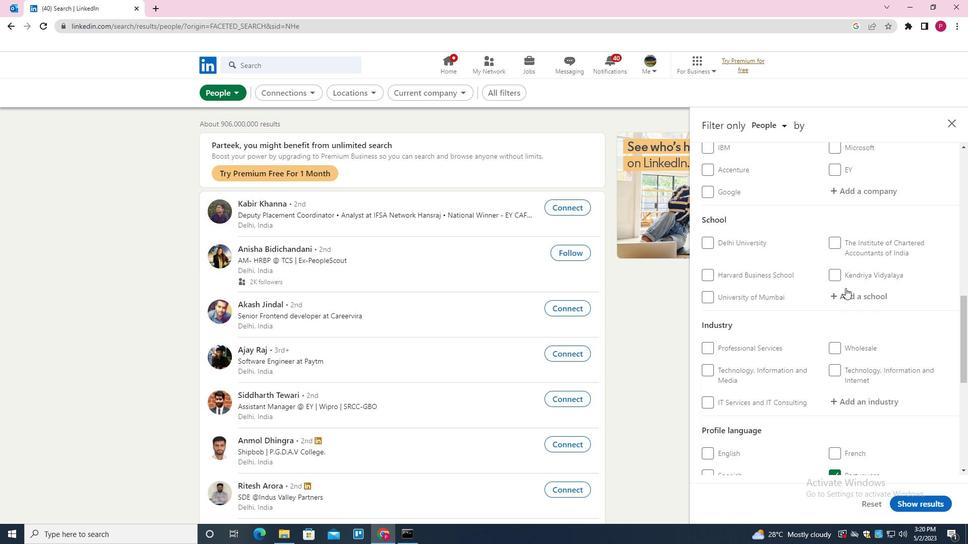 
Action: Mouse moved to (847, 291)
Screenshot: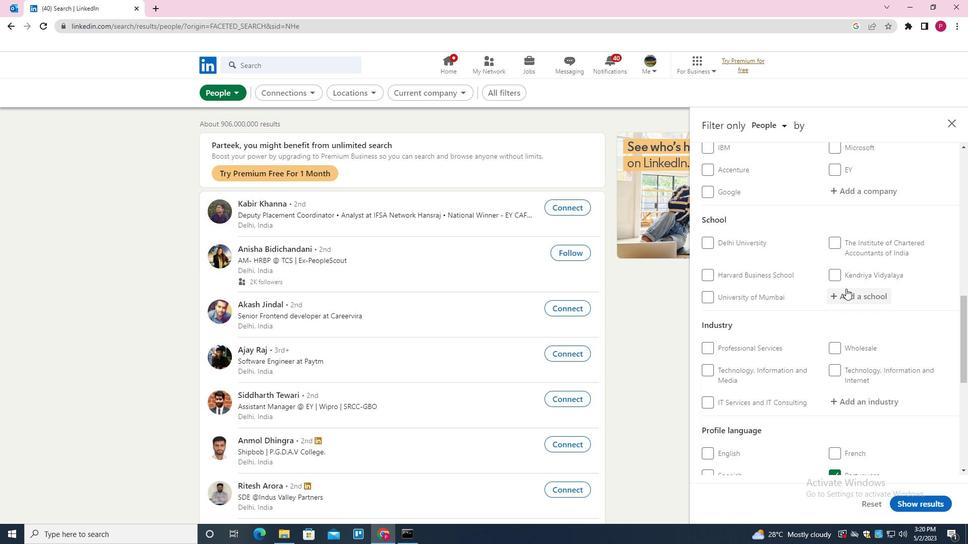 
Action: Key pressed <Key.shift><Key.shift><Key.shift><Key.shift><Key.shift><Key.shift><Key.shift>CHANDIGARH<Key.space><Key.shift><Key.shift><Key.shift><Key.shift><Key.shift><Key.shift><Key.shift><Key.shift><Key.shift><Key.shift><Key.shift><Key.shift><Key.shift><Key.shift><Key.shift><Key.shift><Key.shift><Key.shift>GROUP<Key.space>OF<Key.space><Key.shift>CI<Key.backspace>OLLEGES<Key.space><Key.down><Key.down><Key.enter>
Screenshot: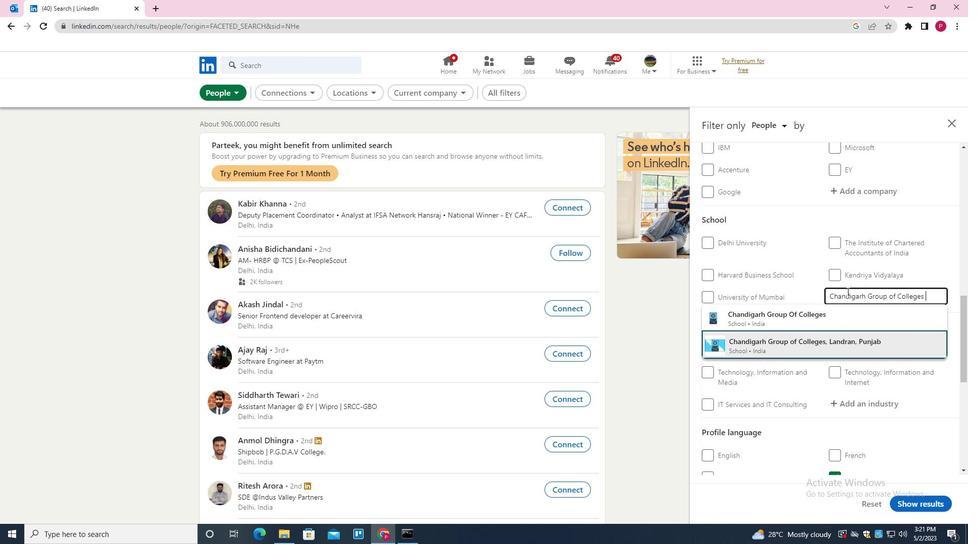 
Action: Mouse moved to (830, 291)
Screenshot: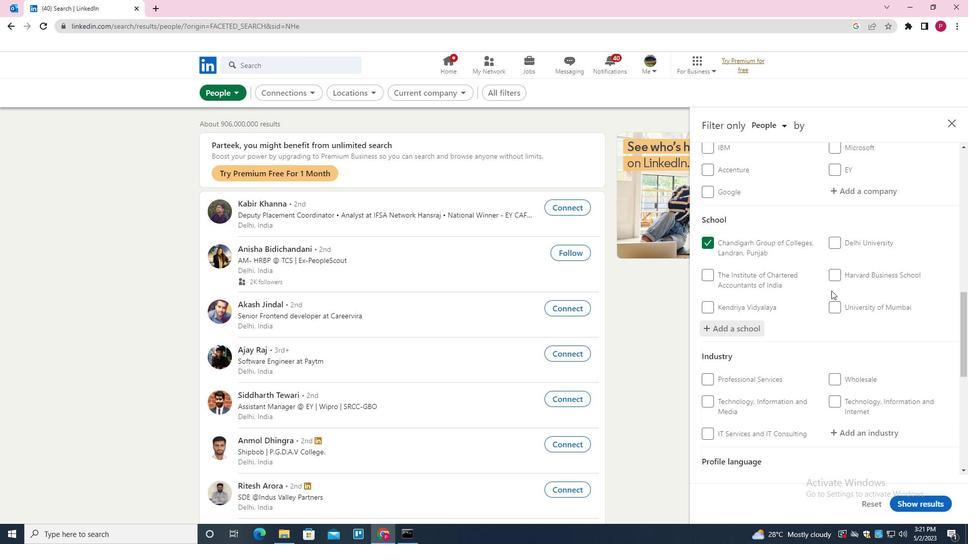 
Action: Mouse scrolled (830, 291) with delta (0, 0)
Screenshot: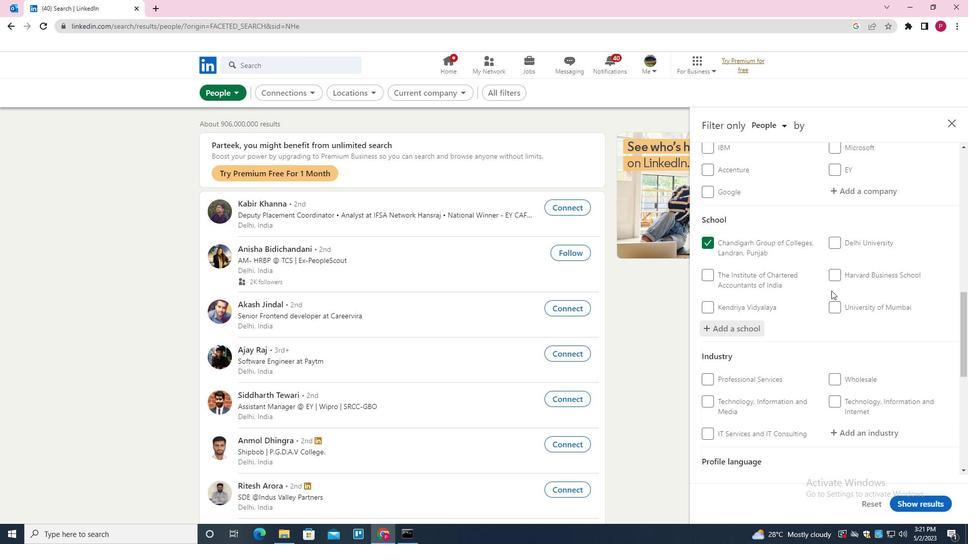 
Action: Mouse scrolled (830, 291) with delta (0, 0)
Screenshot: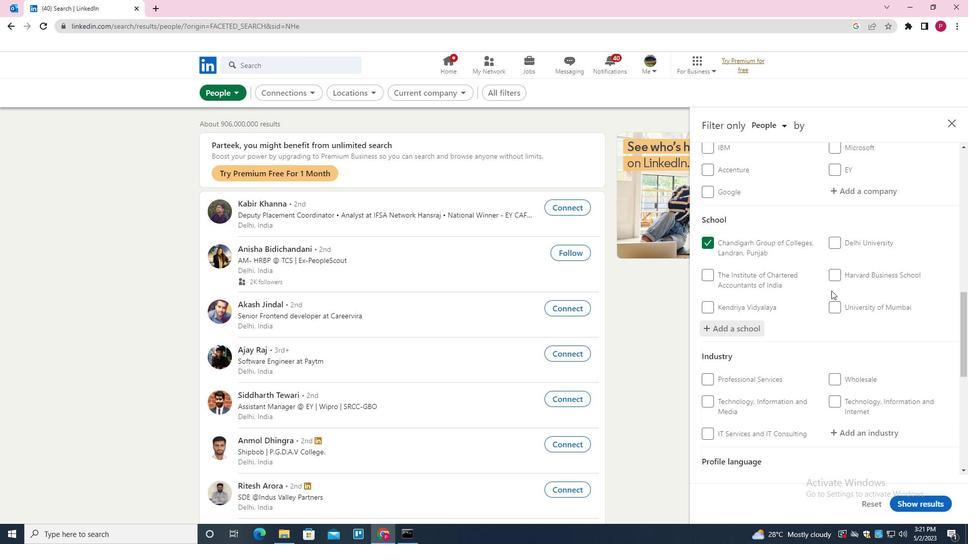 
Action: Mouse scrolled (830, 291) with delta (0, 0)
Screenshot: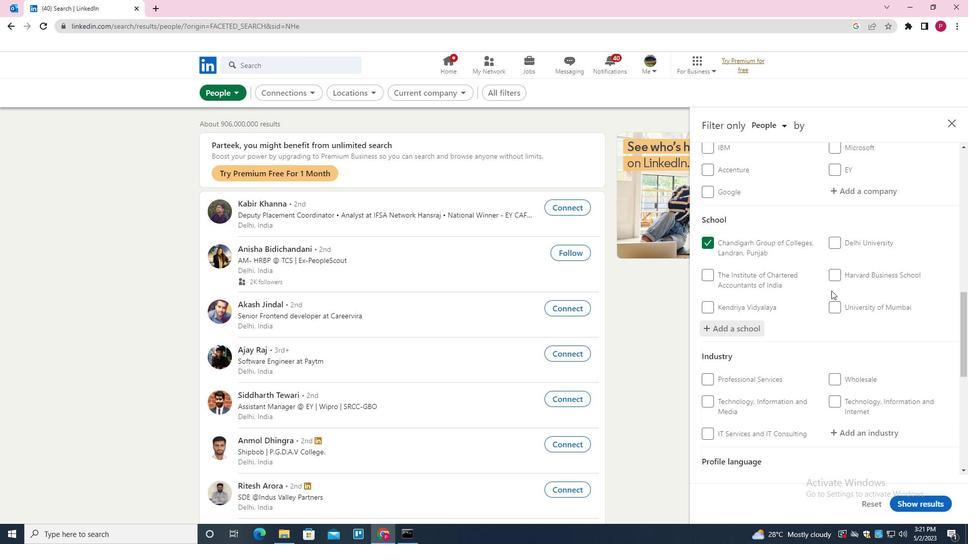 
Action: Mouse moved to (860, 280)
Screenshot: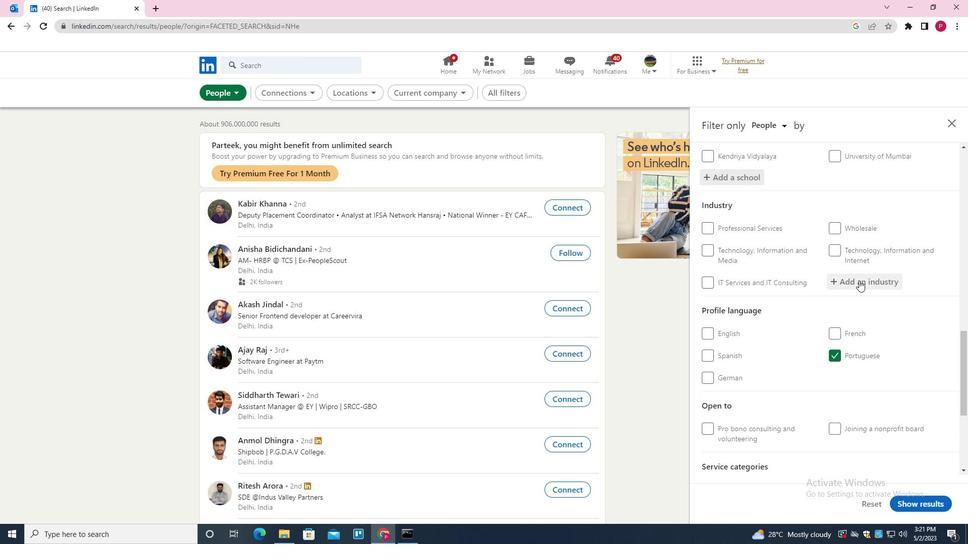 
Action: Mouse pressed left at (860, 280)
Screenshot: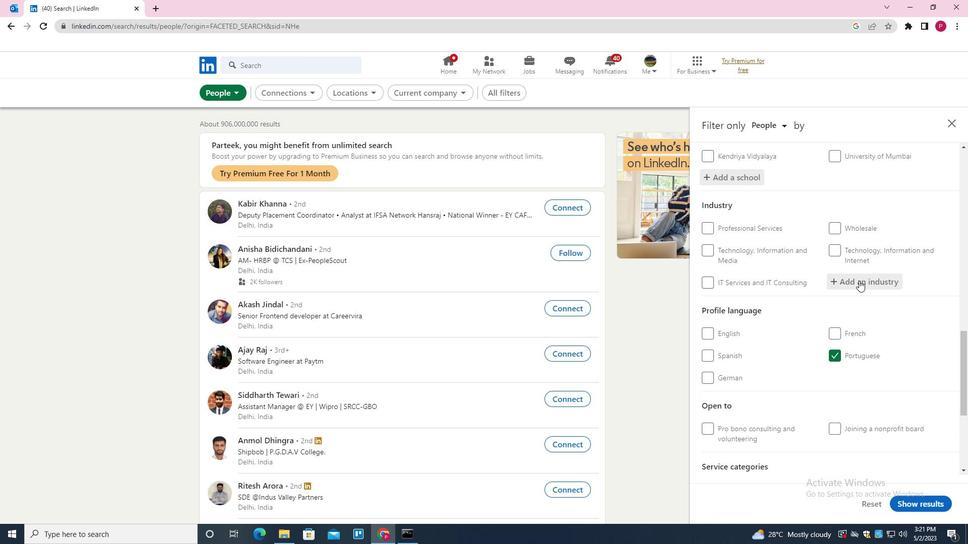 
Action: Key pressed <Key.shift><Key.shift><Key.shift><Key.shift><Key.shift><Key.shift><Key.shift><Key.shift><Key.shift><Key.shift><Key.shift><Key.shift><Key.shift>INFORMATION<Key.space><Key.shift>SERVICES<Key.down><Key.enter>
Screenshot: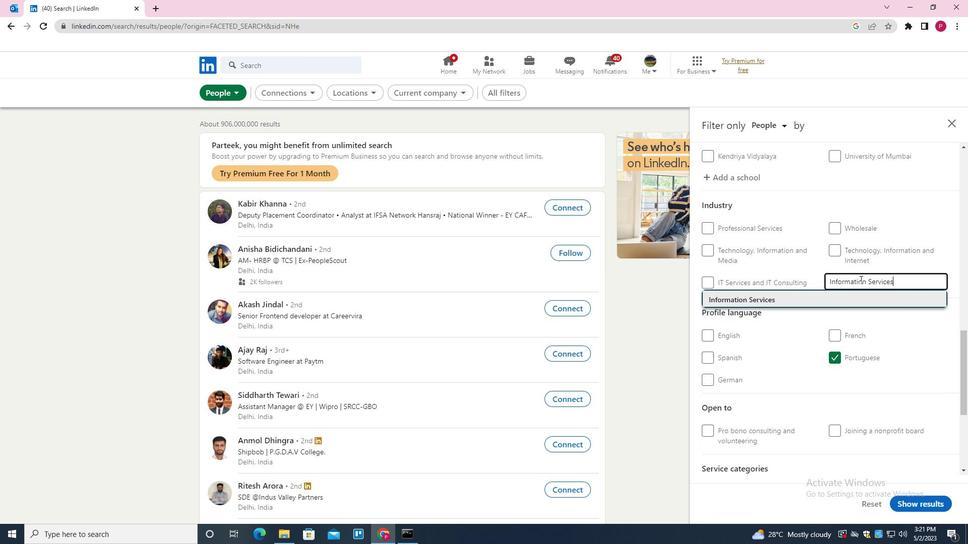 
Action: Mouse scrolled (860, 279) with delta (0, 0)
Screenshot: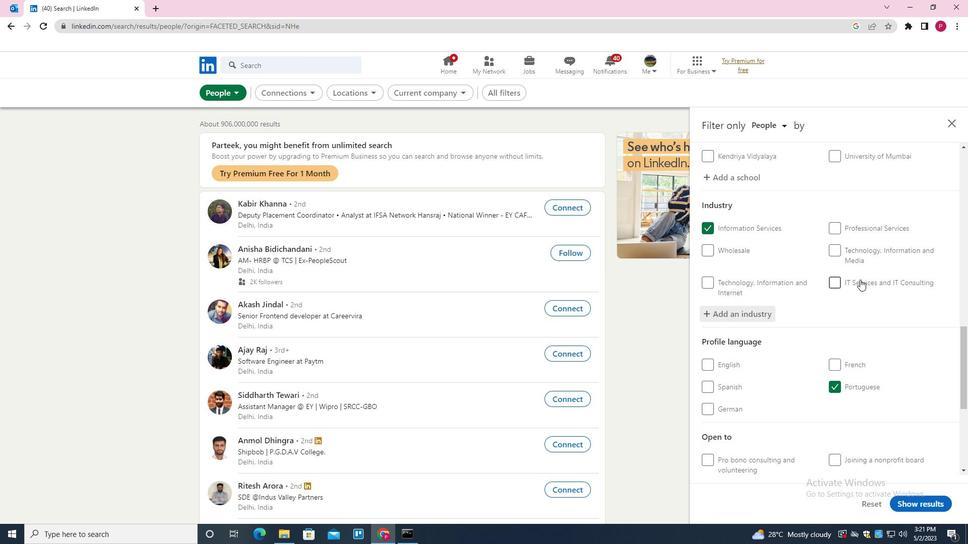 
Action: Mouse moved to (849, 305)
Screenshot: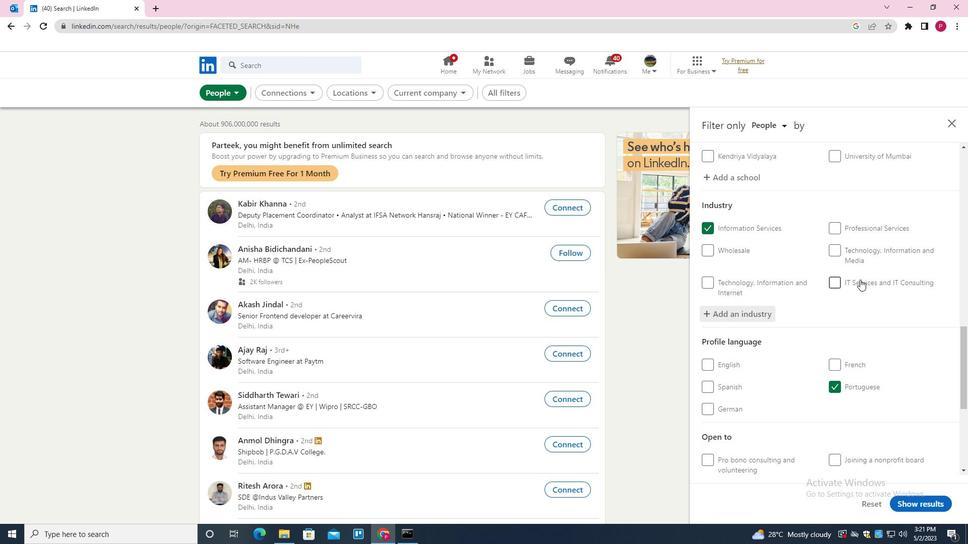 
Action: Mouse scrolled (849, 305) with delta (0, 0)
Screenshot: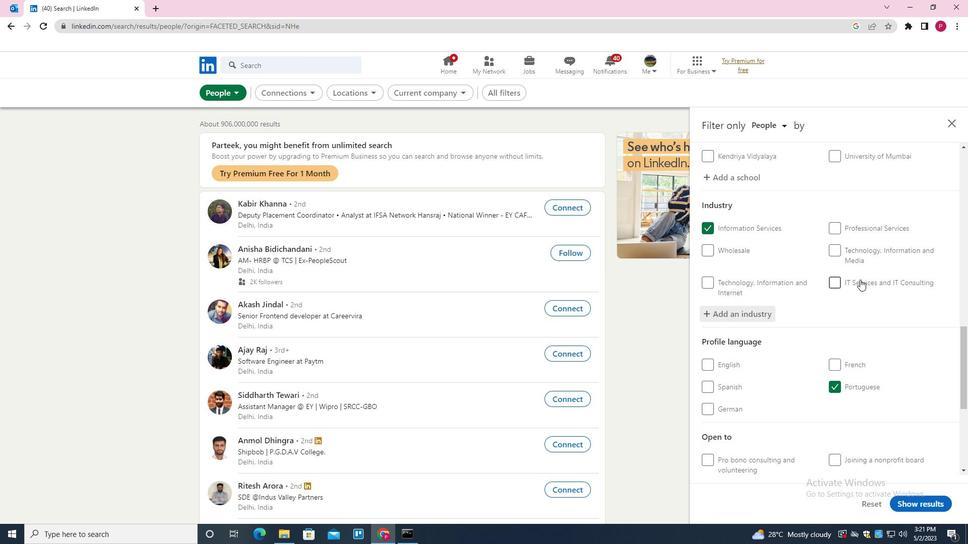 
Action: Mouse moved to (846, 309)
Screenshot: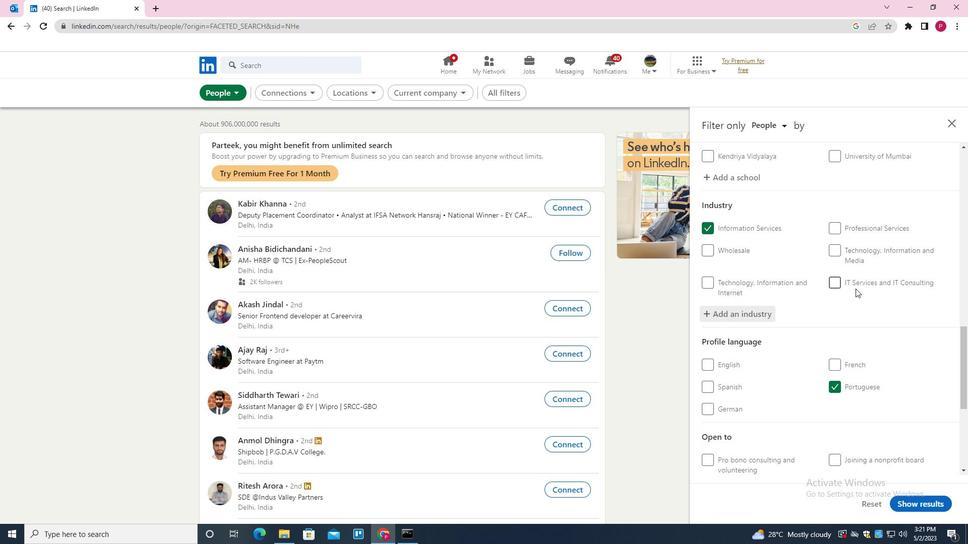 
Action: Mouse scrolled (846, 308) with delta (0, 0)
Screenshot: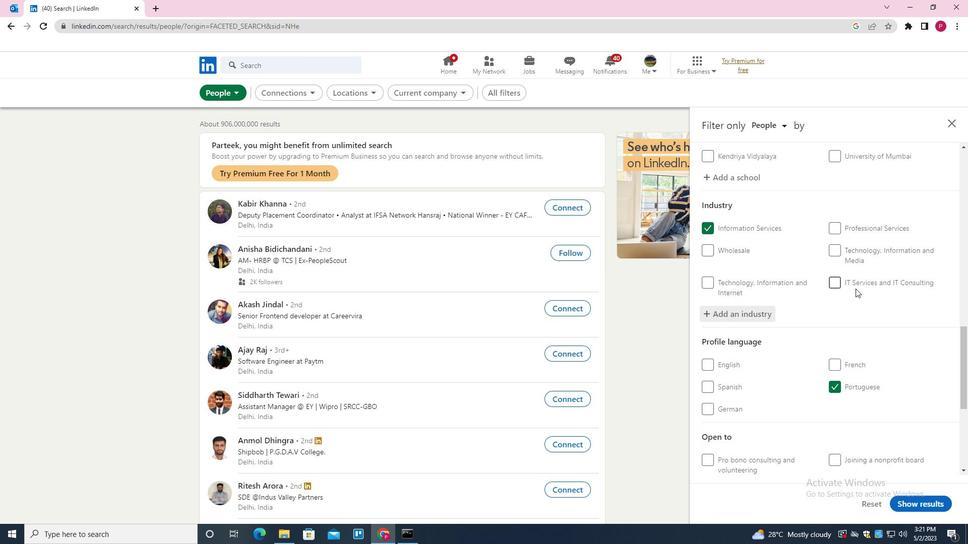 
Action: Mouse moved to (846, 310)
Screenshot: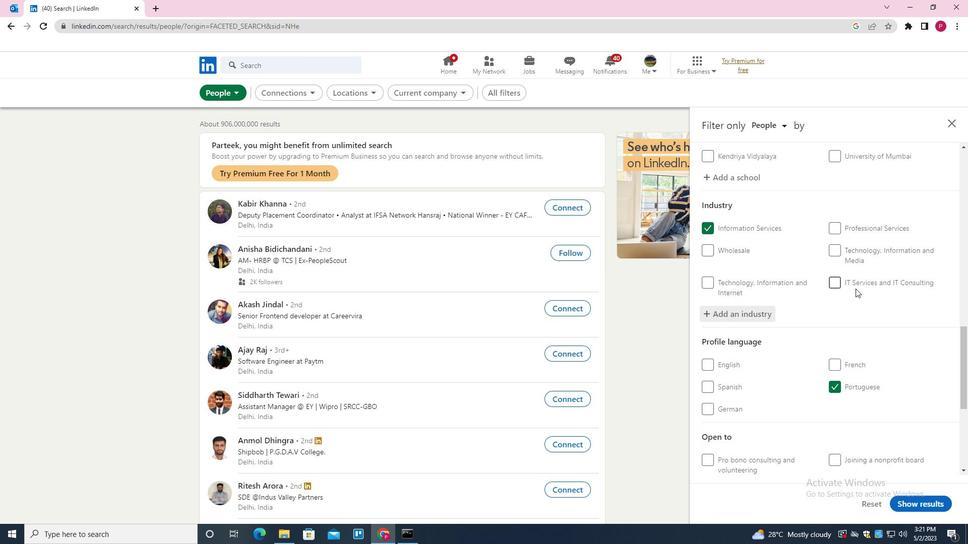 
Action: Mouse scrolled (846, 309) with delta (0, 0)
Screenshot: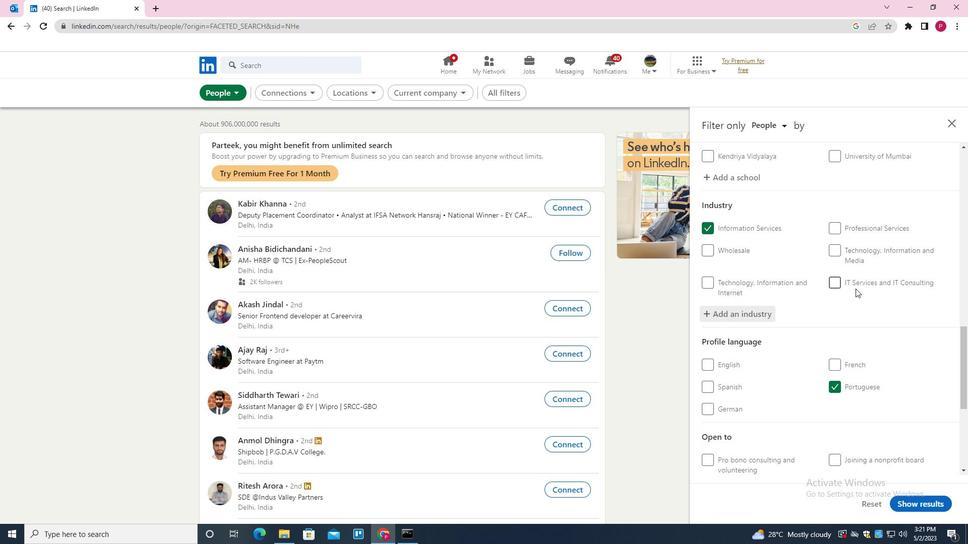 
Action: Mouse moved to (844, 311)
Screenshot: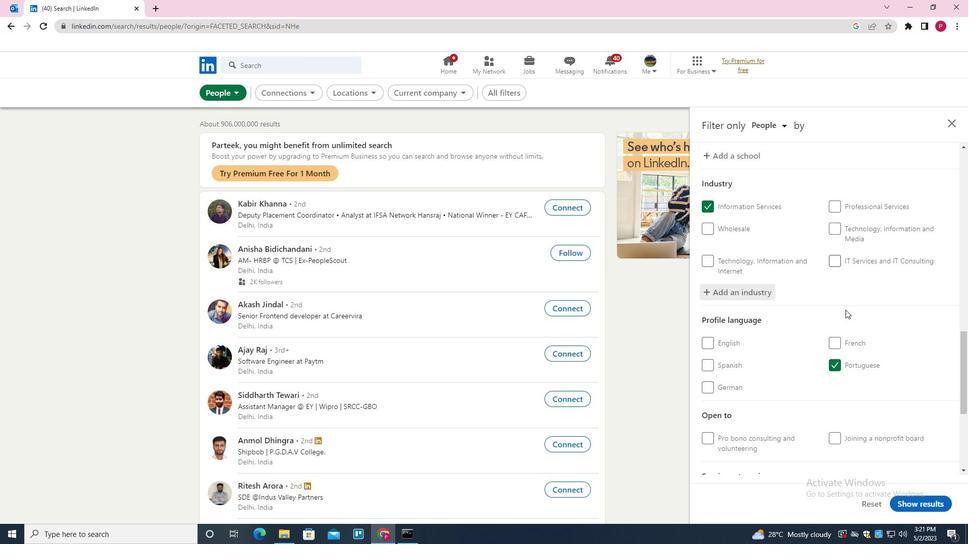 
Action: Mouse scrolled (844, 311) with delta (0, 0)
Screenshot: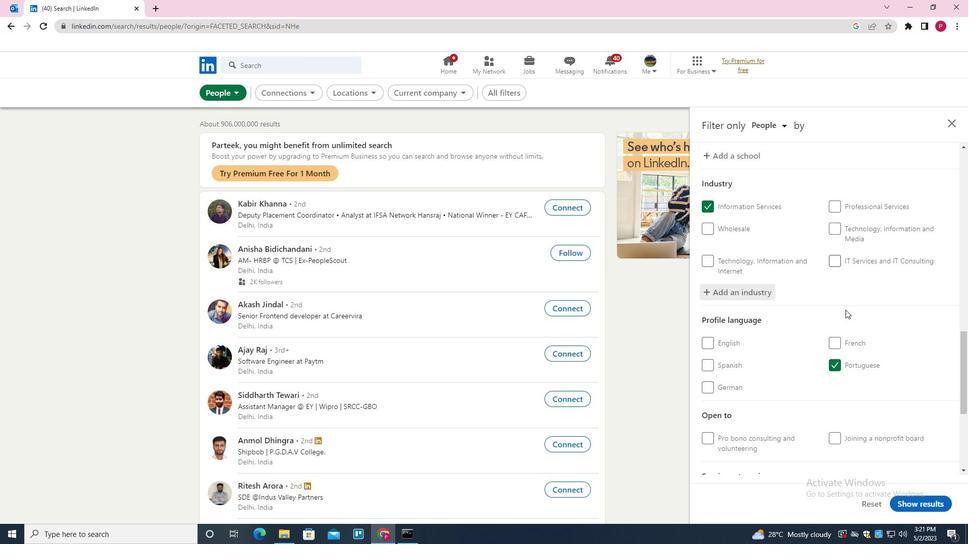 
Action: Mouse moved to (865, 338)
Screenshot: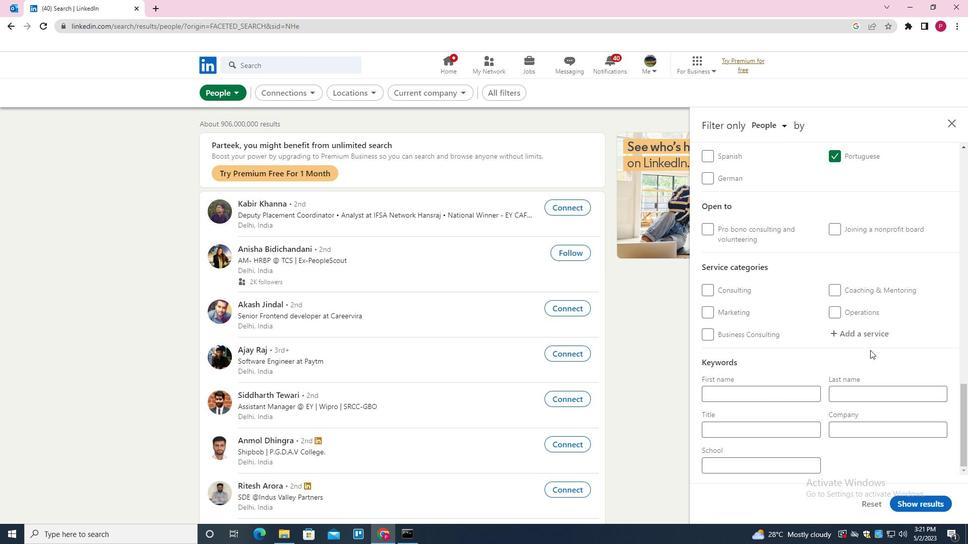 
Action: Mouse pressed left at (865, 338)
Screenshot: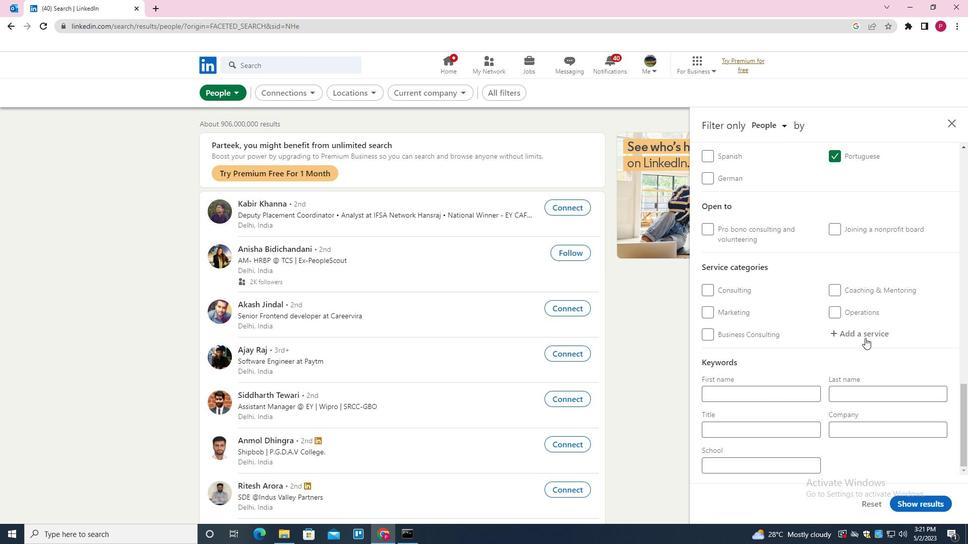 
Action: Key pressed <Key.shift><Key.shift><Key.shift><Key.shift><Key.shift><Key.shift><Key.shift><Key.shift><Key.shift><Key.shift>SOFTWARE<Key.space><Key.shift>TESTING<Key.space><Key.down><Key.enter>
Screenshot: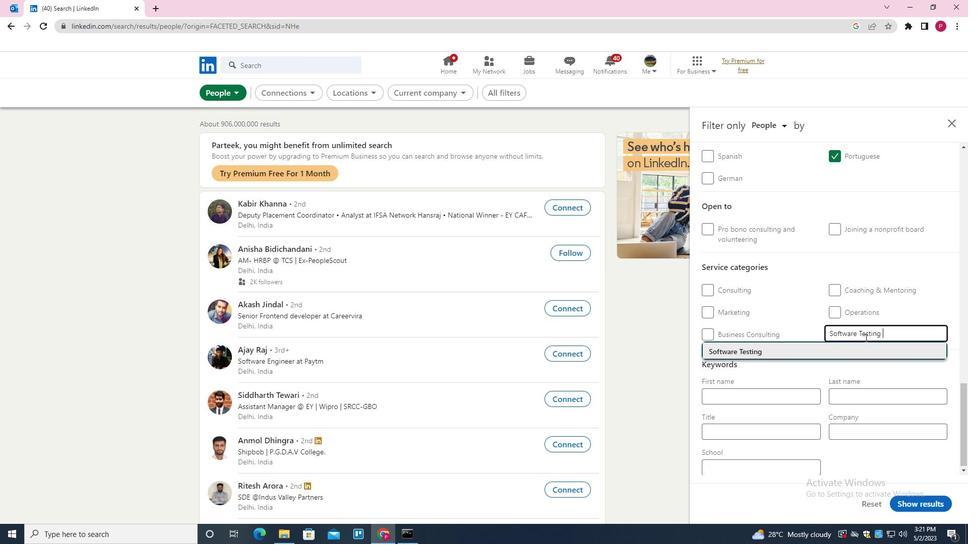 
Action: Mouse moved to (836, 356)
Screenshot: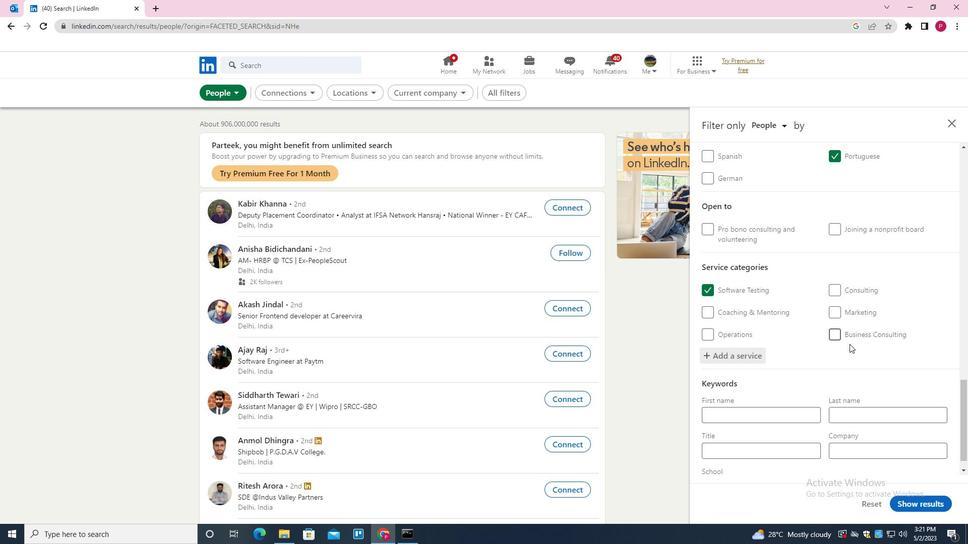 
Action: Mouse scrolled (836, 356) with delta (0, 0)
Screenshot: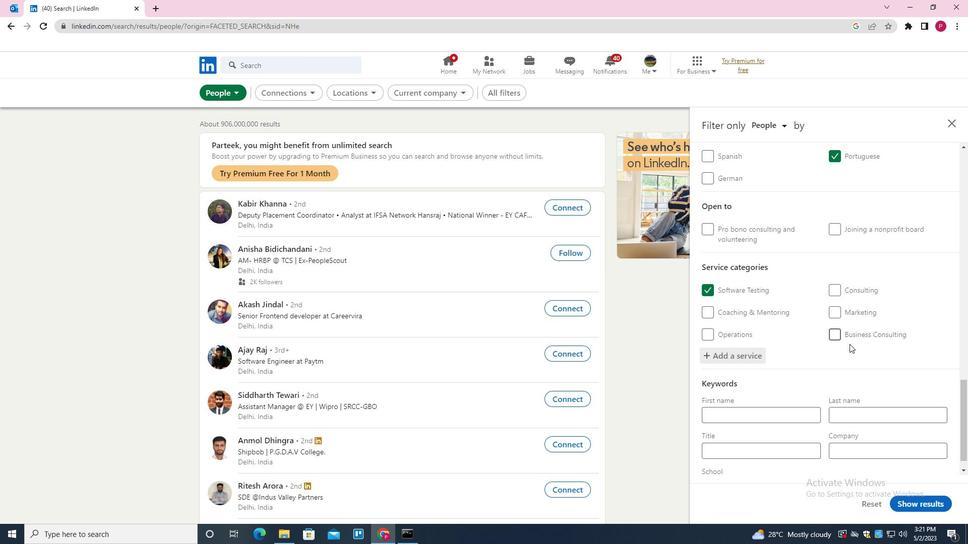 
Action: Mouse moved to (831, 363)
Screenshot: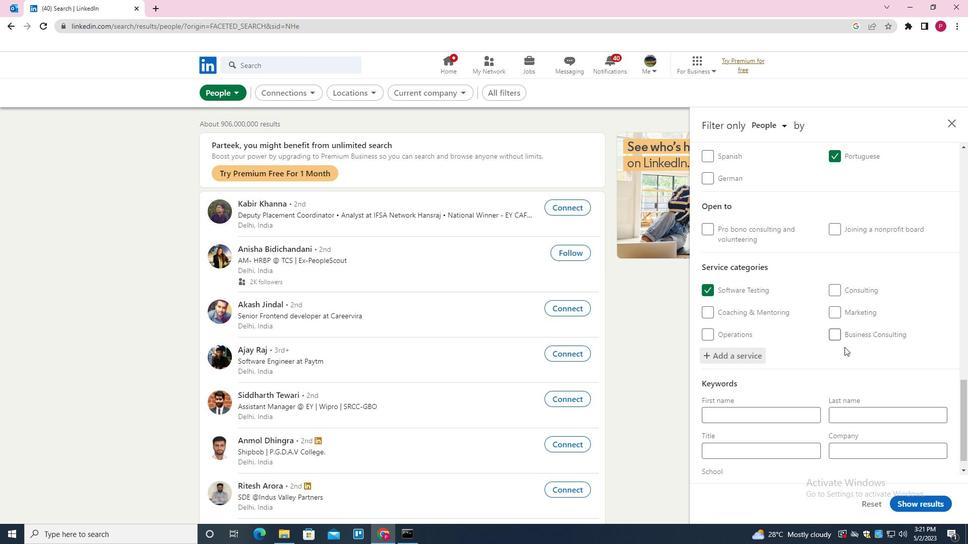 
Action: Mouse scrolled (831, 362) with delta (0, 0)
Screenshot: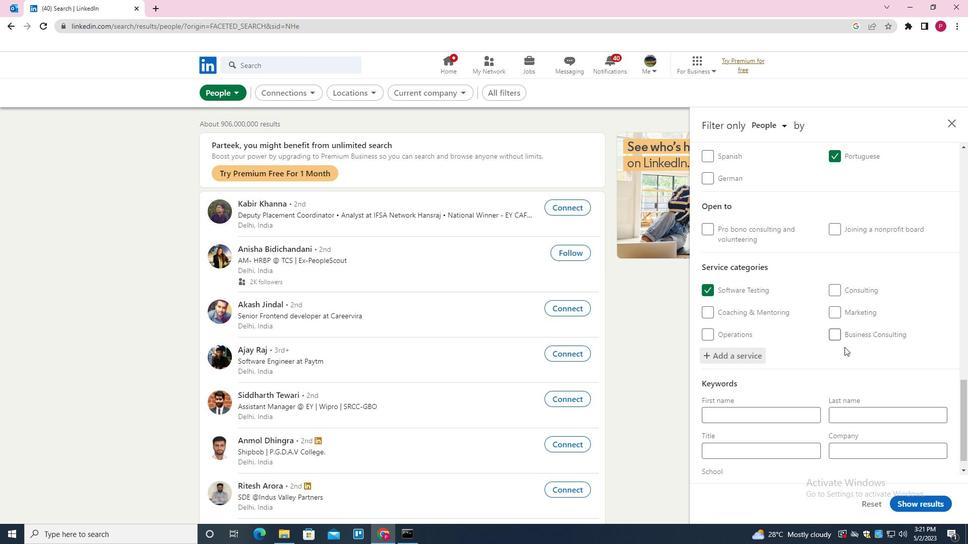 
Action: Mouse moved to (827, 370)
Screenshot: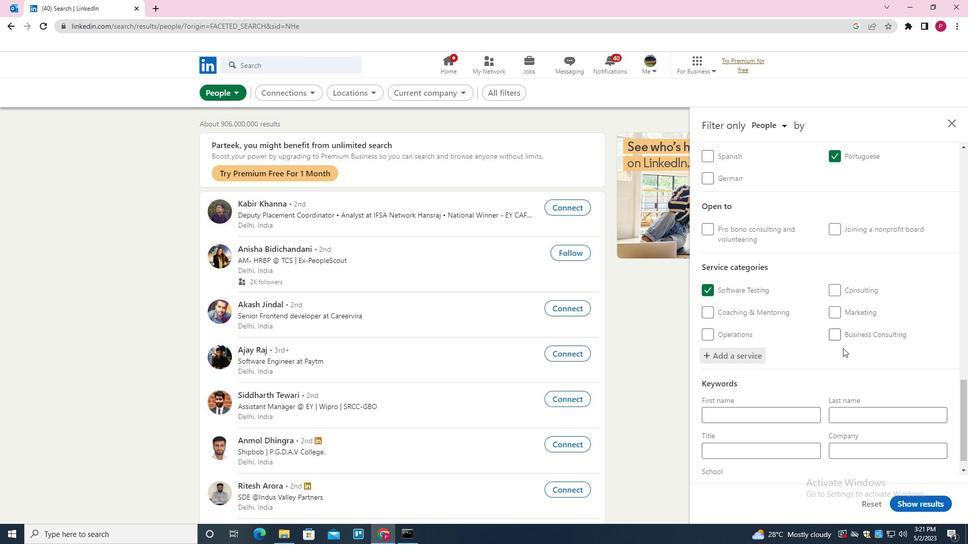 
Action: Mouse scrolled (827, 369) with delta (0, 0)
Screenshot: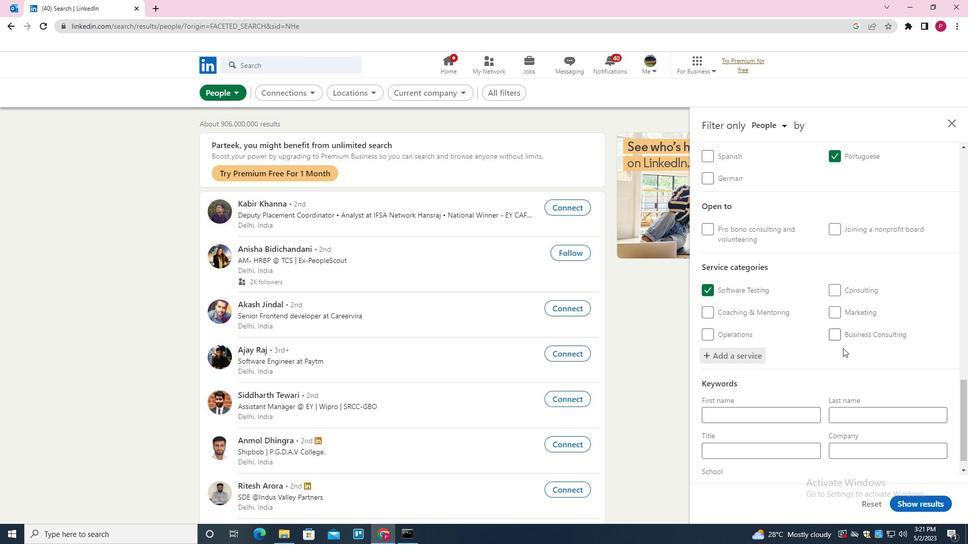 
Action: Mouse moved to (823, 375)
Screenshot: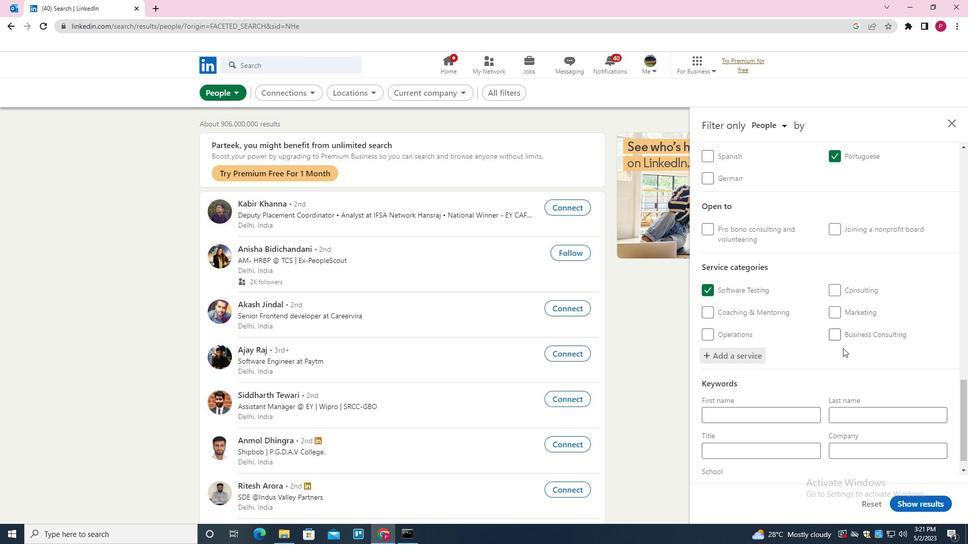 
Action: Mouse scrolled (823, 375) with delta (0, 0)
Screenshot: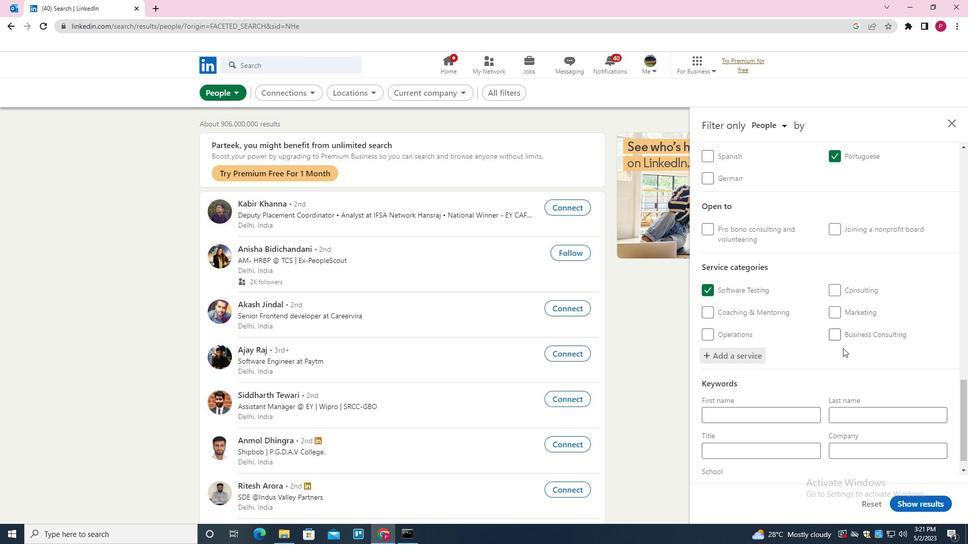 
Action: Mouse moved to (785, 421)
Screenshot: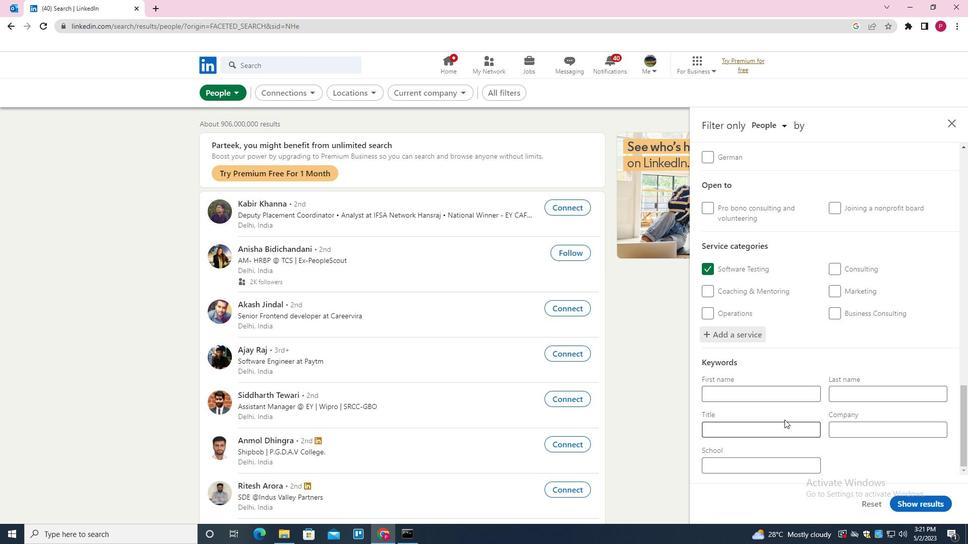 
Action: Mouse pressed left at (785, 421)
Screenshot: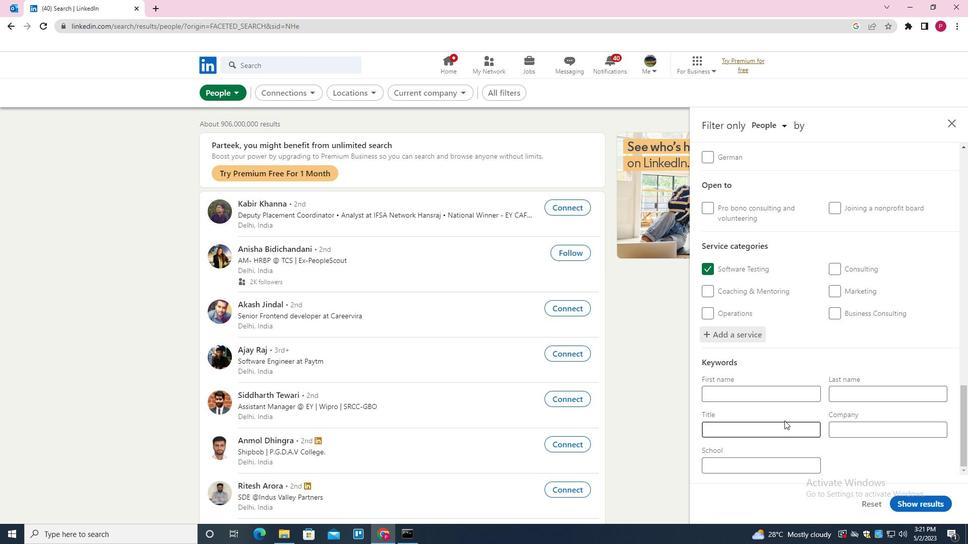
Action: Key pressed <Key.shift><Key.shift>CONTINOUS<Key.space><Key.backspace><Key.backspace><Key.backspace><Key.backspace><Key.backspace>NUOUS<Key.space><Key.shift>IMPROVEMENT<Key.space><Key.shift>LEAD
Screenshot: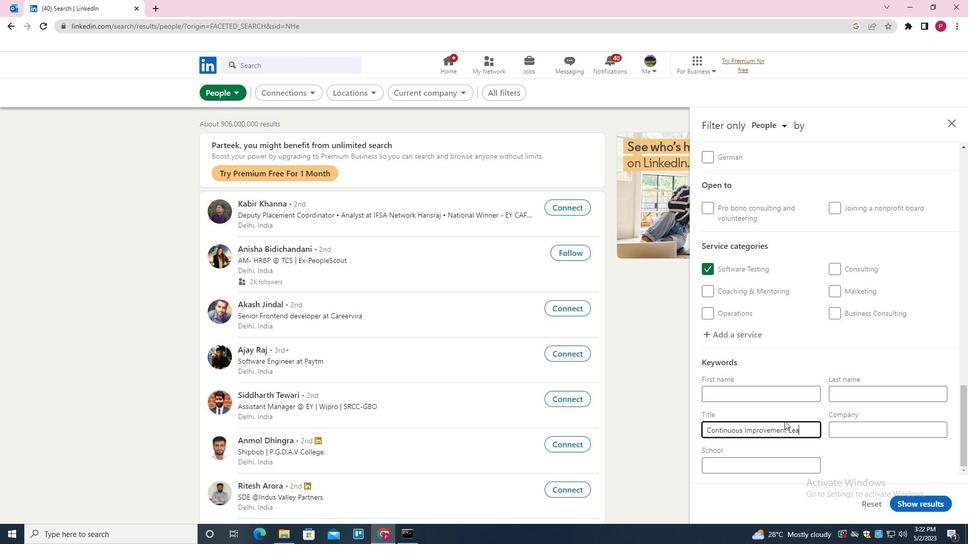 
Action: Mouse moved to (912, 503)
Screenshot: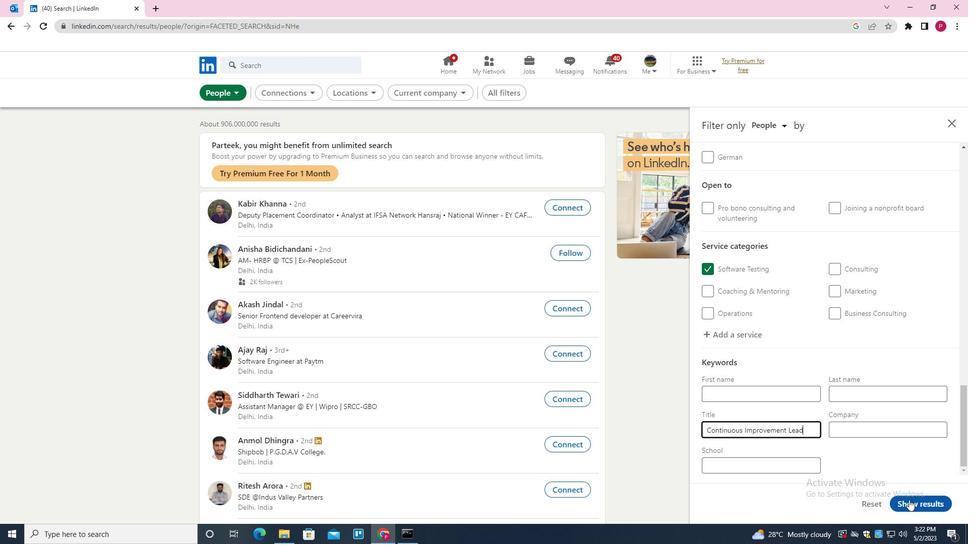
Action: Mouse pressed left at (912, 503)
Screenshot: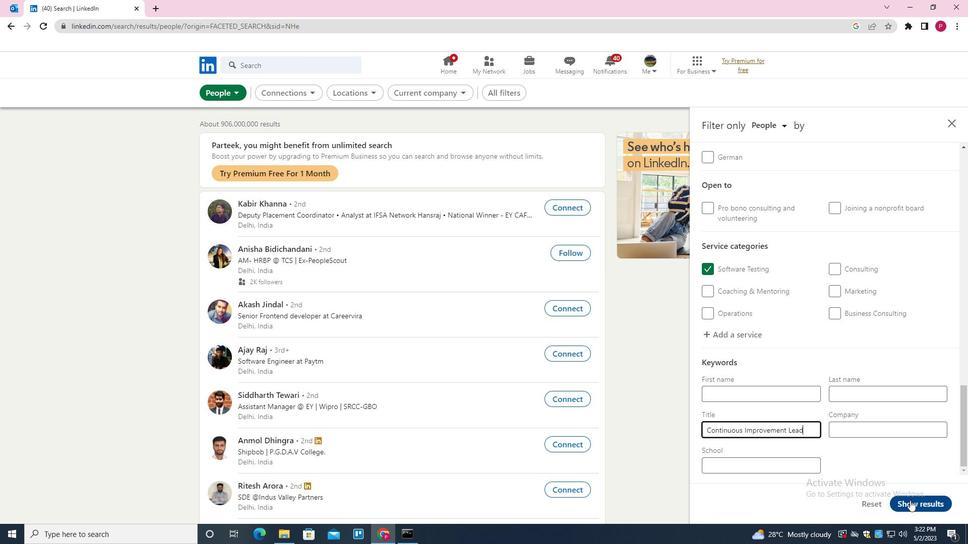 
Action: Mouse moved to (374, 198)
Screenshot: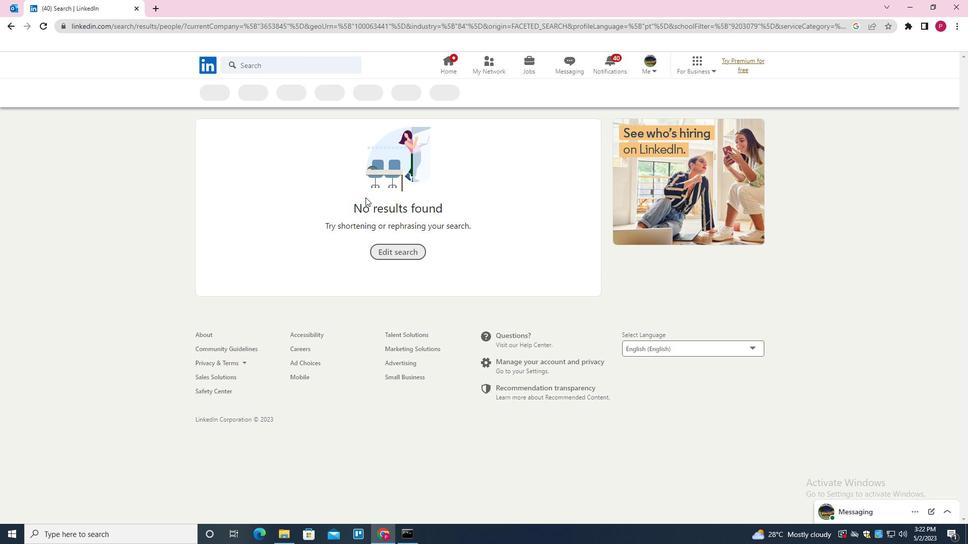 
